 Task: For heading Arial with bold.  font size for heading22,  'Change the font style of data to'Arial Narrow.  and font size to 14,  Change the alignment of both headline & data to Align middle.  In the sheet  AssetAllocation templatesbook
Action: Mouse moved to (270, 286)
Screenshot: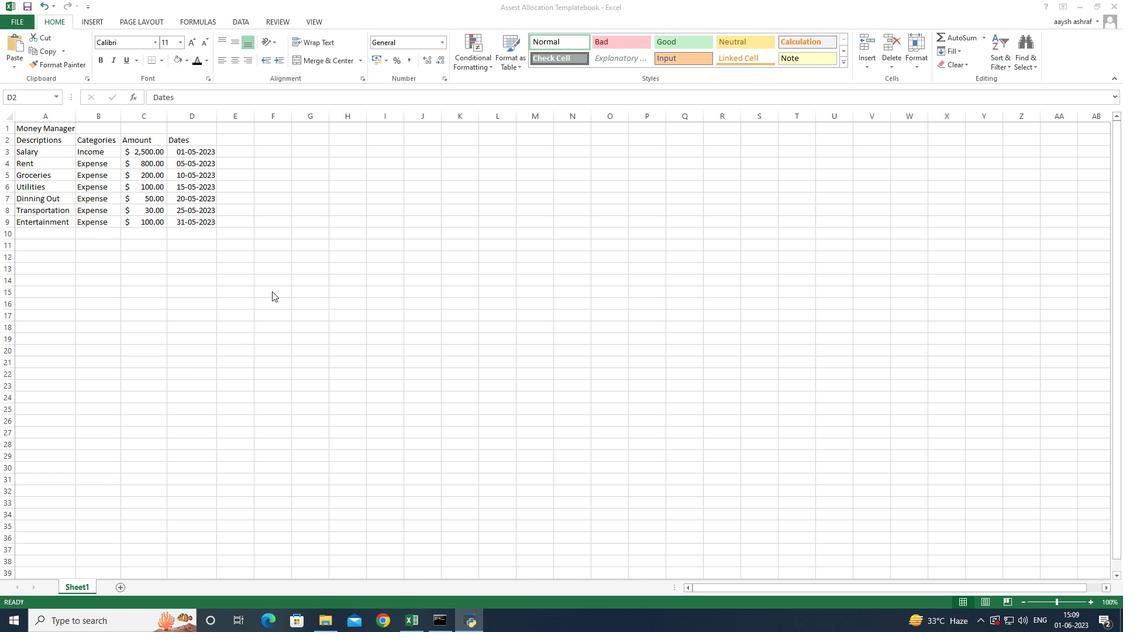 
Action: Mouse scrolled (270, 286) with delta (0, 0)
Screenshot: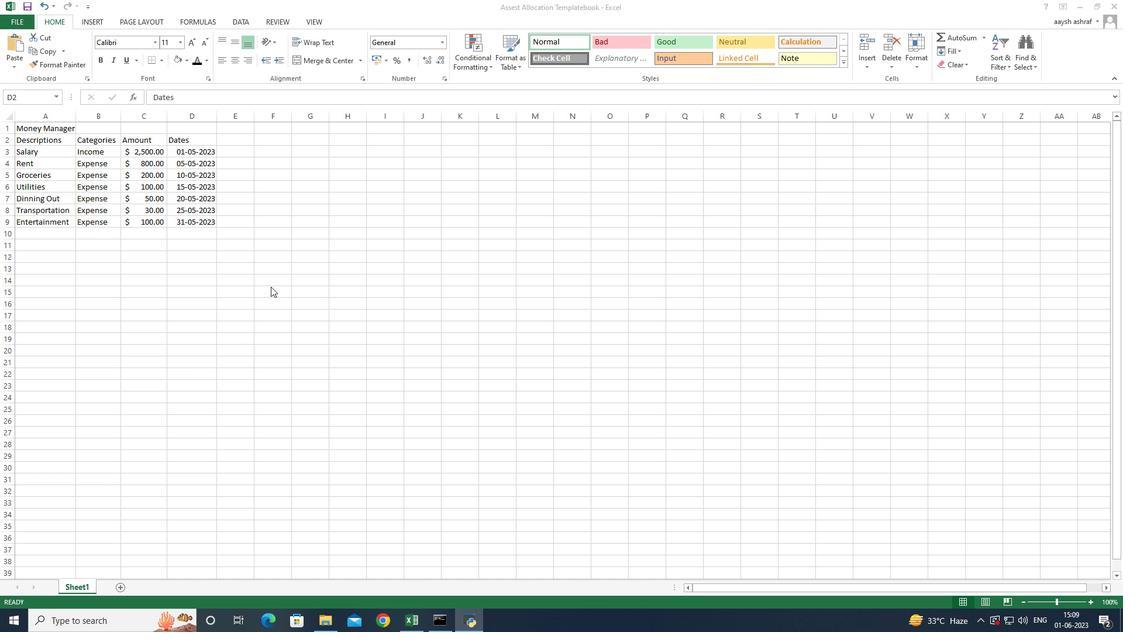 
Action: Mouse scrolled (270, 286) with delta (0, 0)
Screenshot: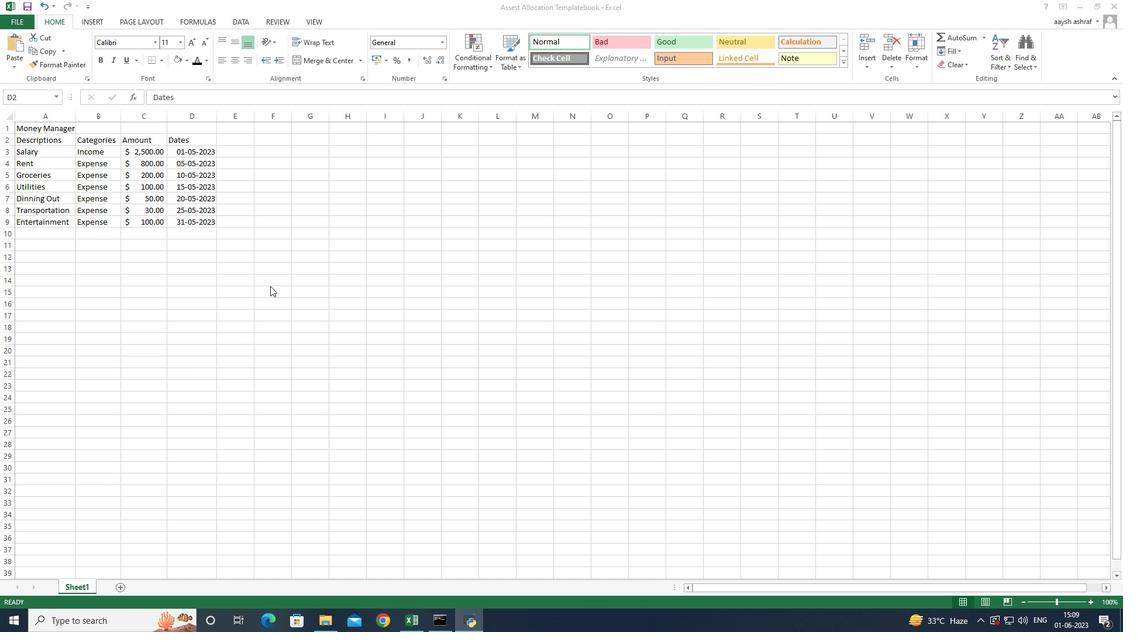 
Action: Mouse moved to (62, 127)
Screenshot: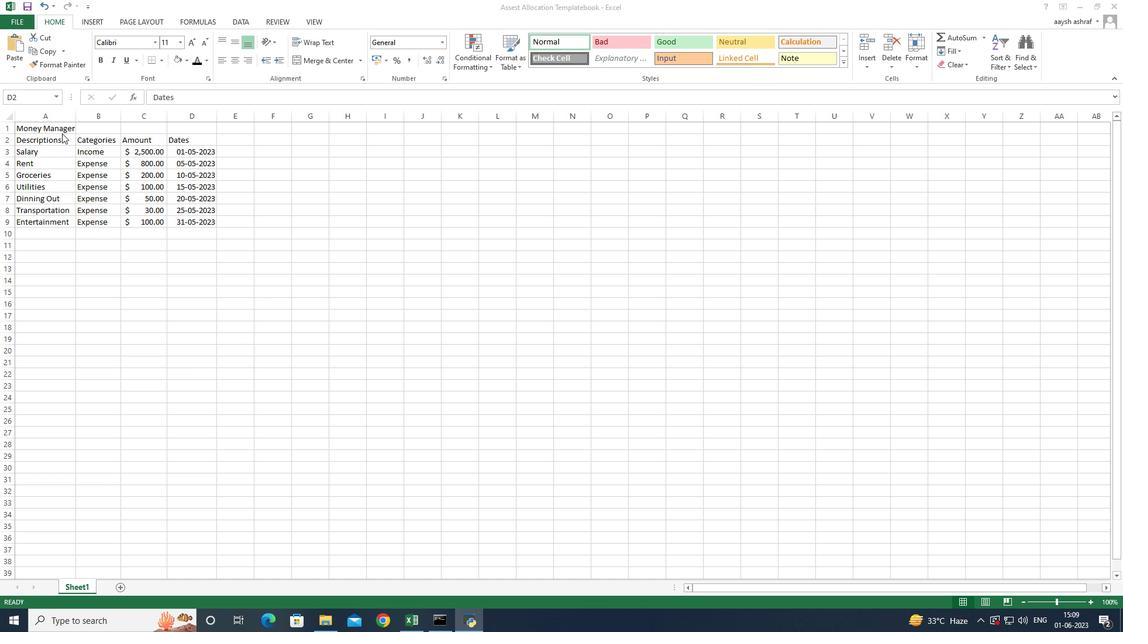 
Action: Mouse pressed left at (62, 127)
Screenshot: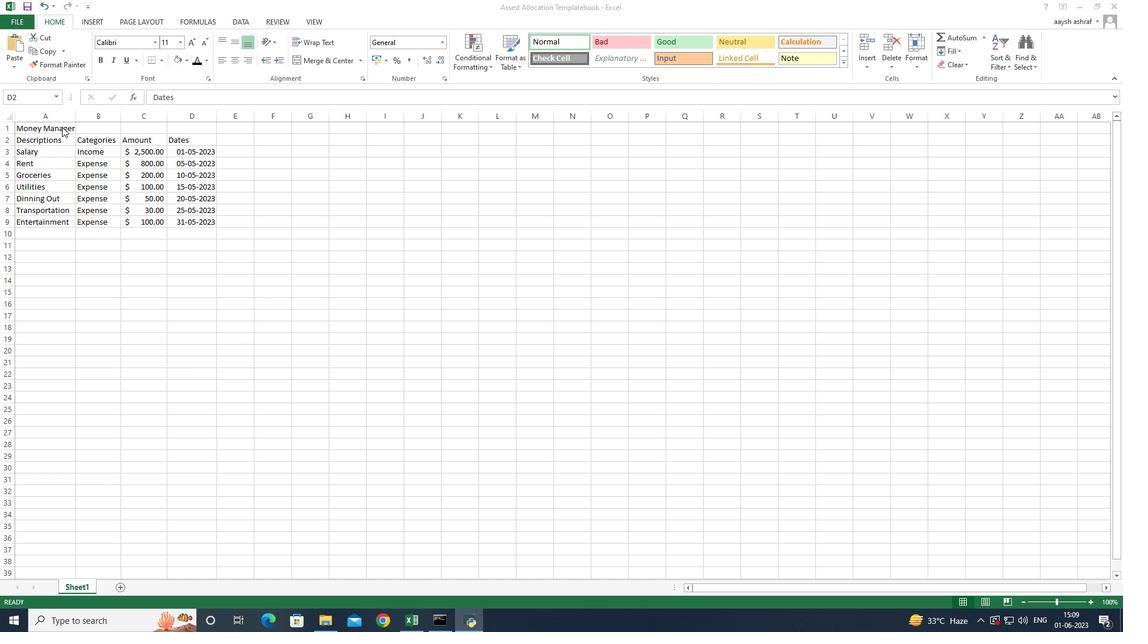 
Action: Mouse moved to (56, 125)
Screenshot: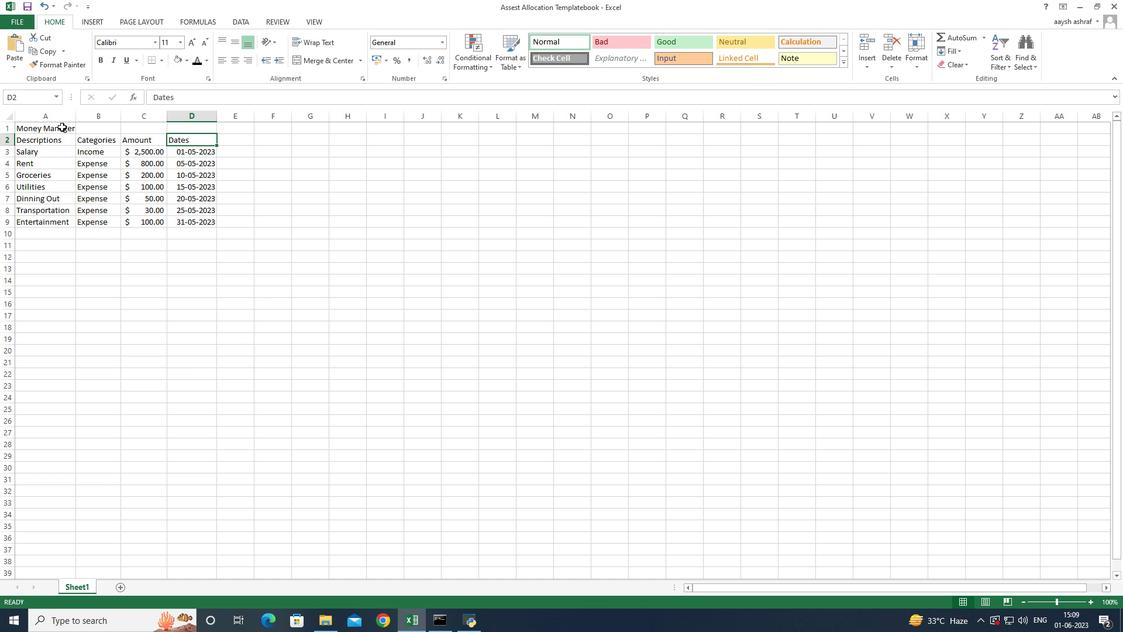 
Action: Mouse pressed left at (56, 125)
Screenshot: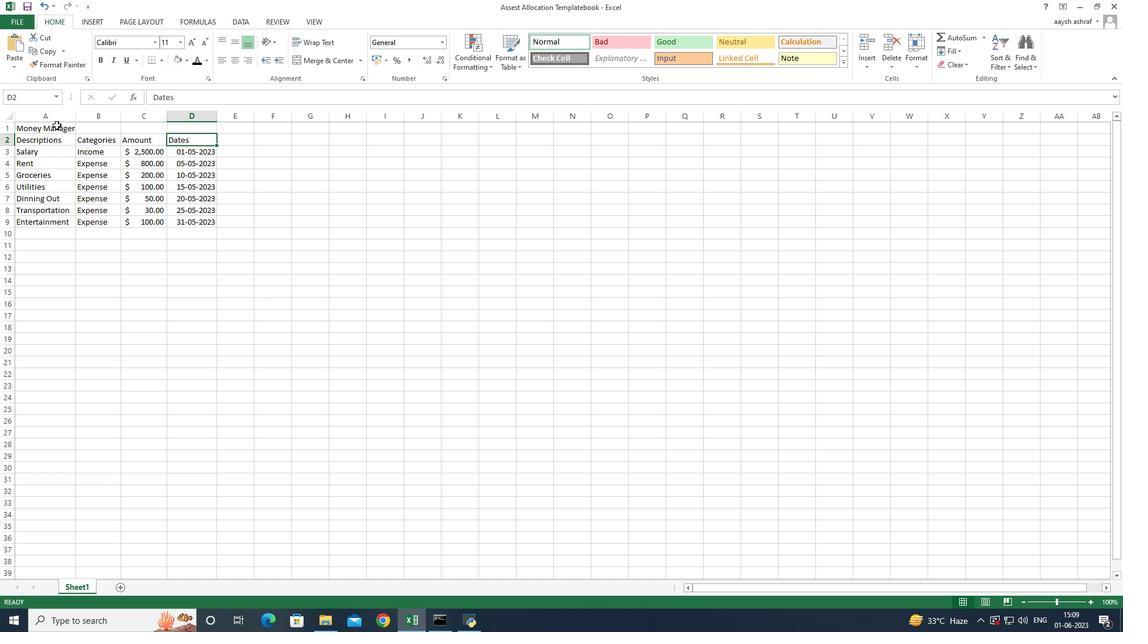 
Action: Key pressed <Key.shift_r><Key.right><Key.right><Key.right>
Screenshot: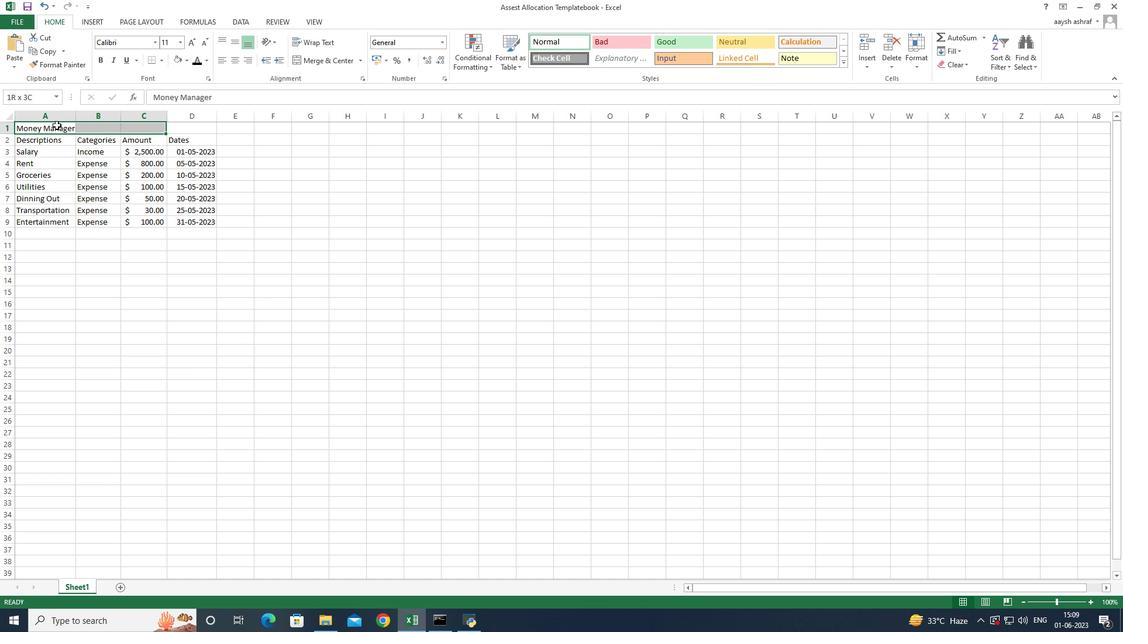 
Action: Mouse moved to (320, 58)
Screenshot: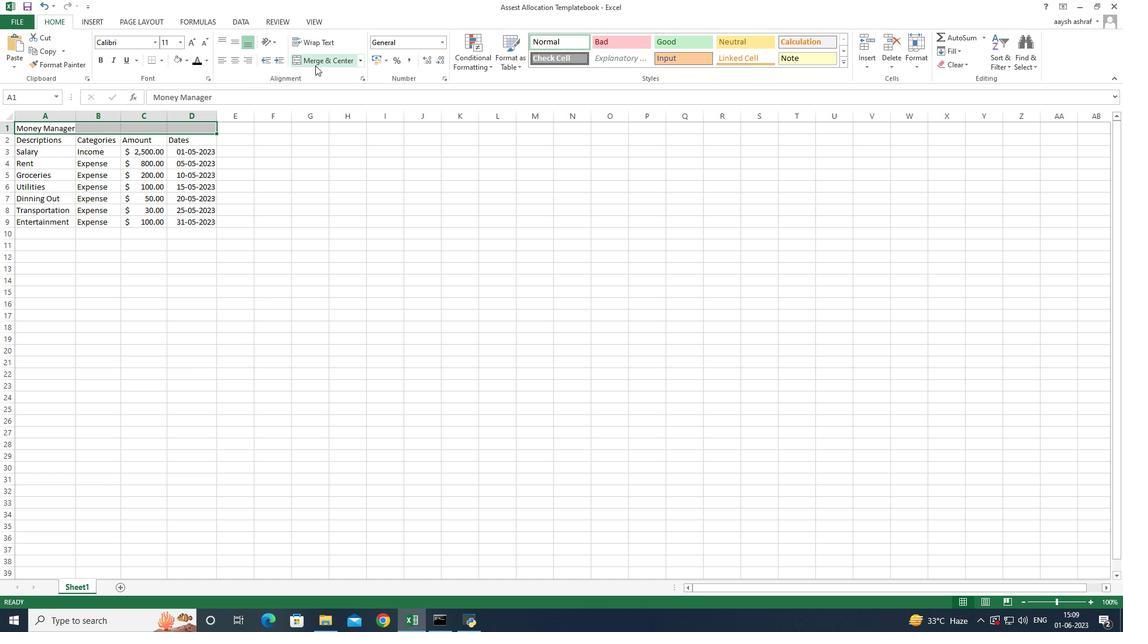 
Action: Mouse pressed left at (320, 58)
Screenshot: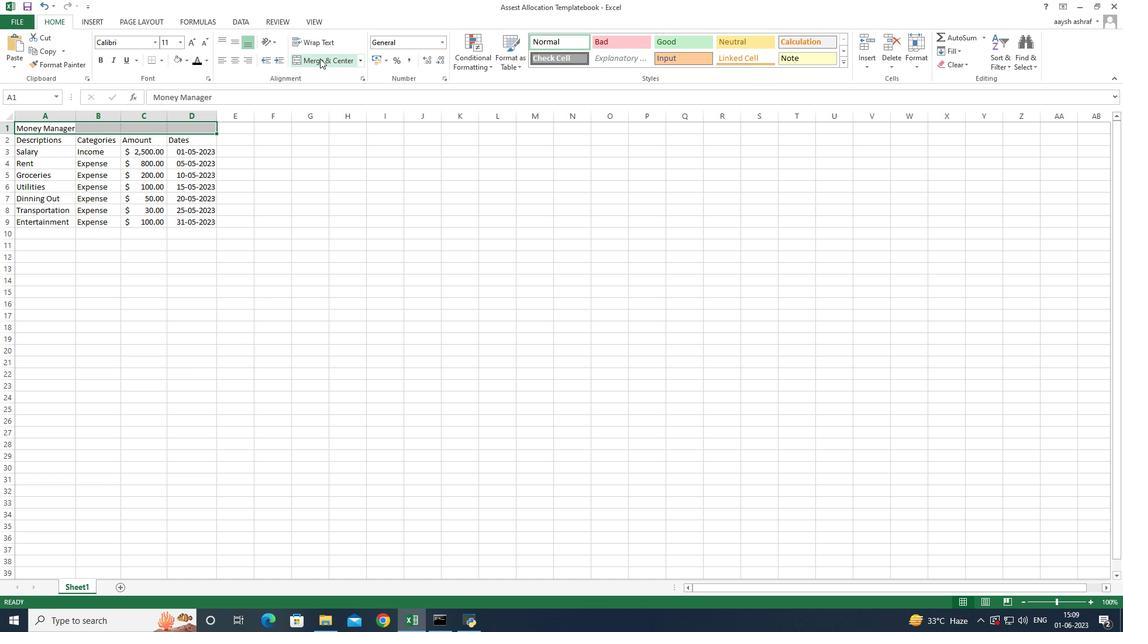 
Action: Mouse moved to (154, 43)
Screenshot: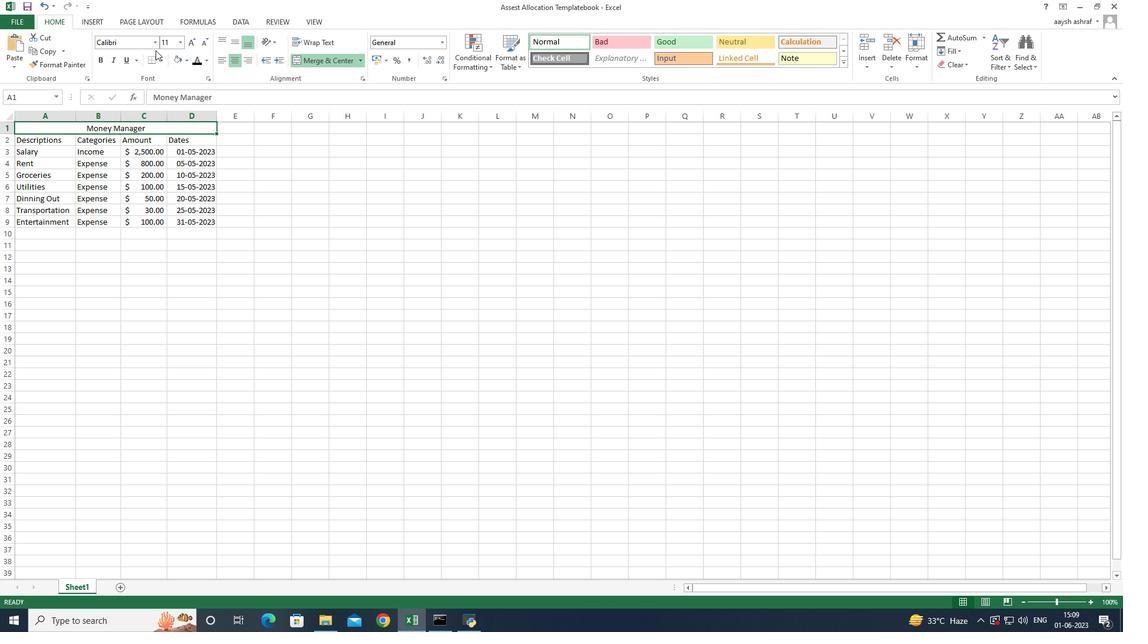 
Action: Mouse pressed left at (154, 43)
Screenshot: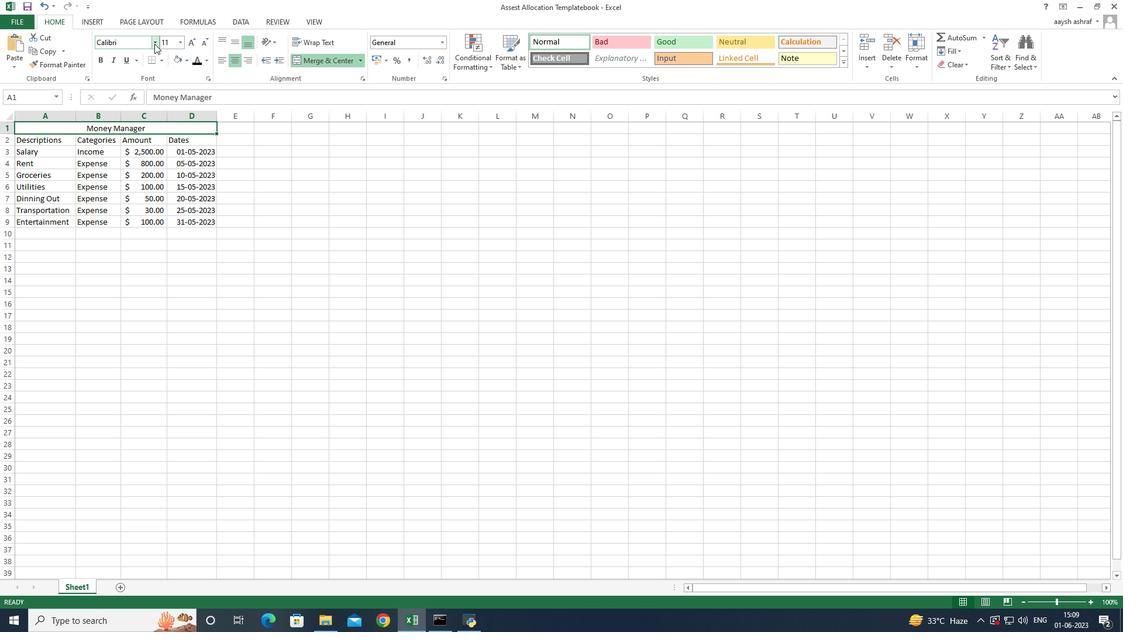 
Action: Mouse moved to (149, 147)
Screenshot: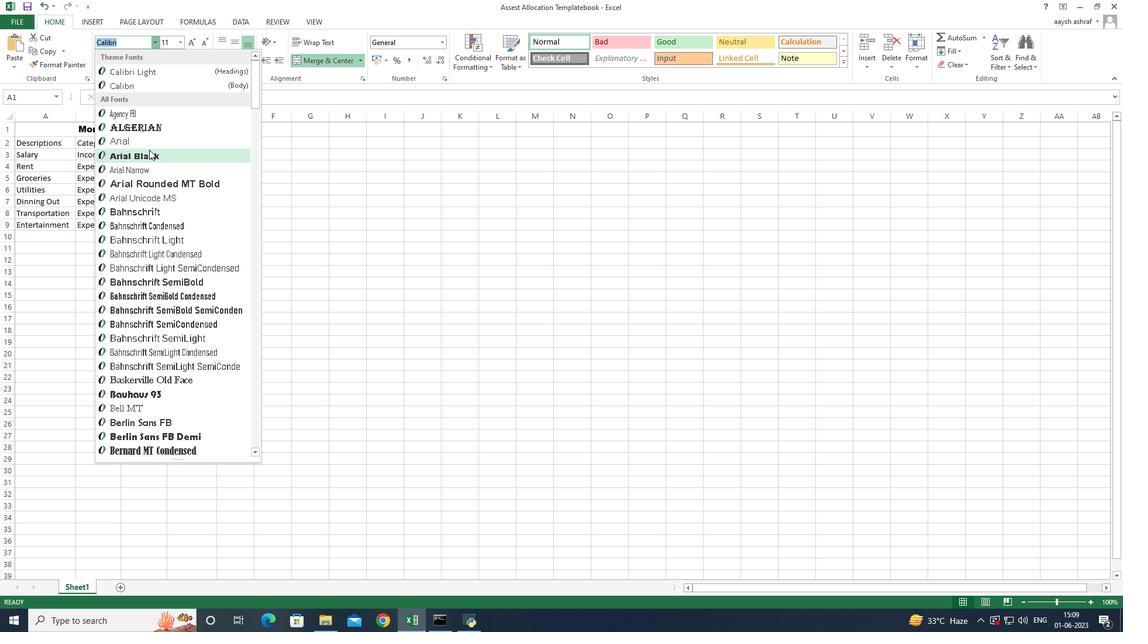 
Action: Mouse pressed left at (149, 147)
Screenshot: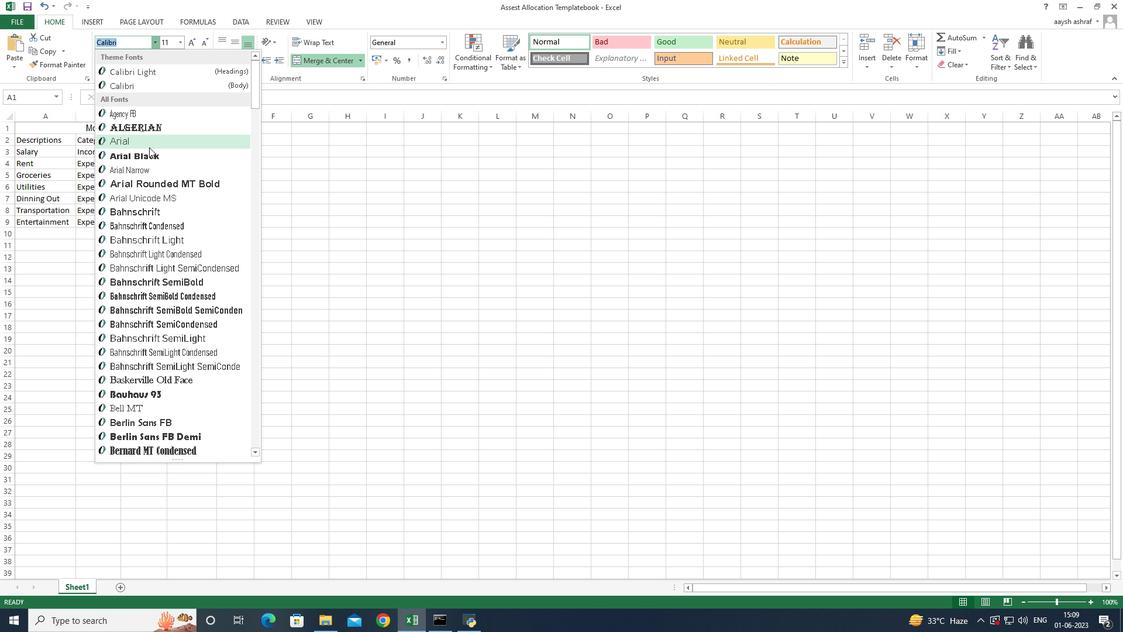 
Action: Mouse moved to (97, 61)
Screenshot: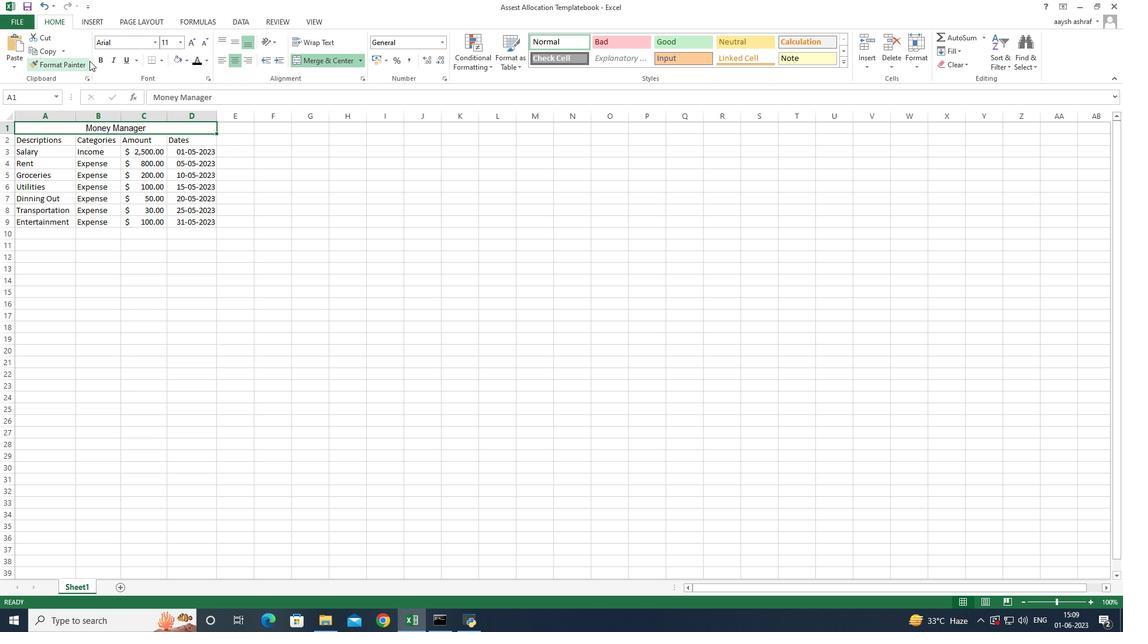 
Action: Mouse pressed left at (97, 61)
Screenshot: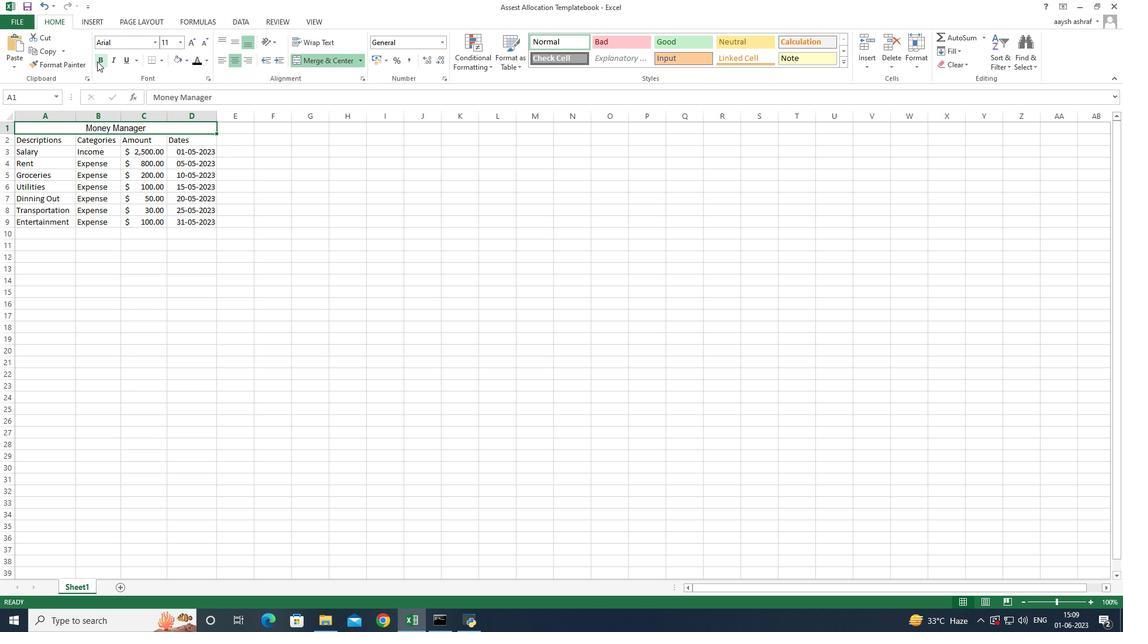 
Action: Mouse moved to (177, 42)
Screenshot: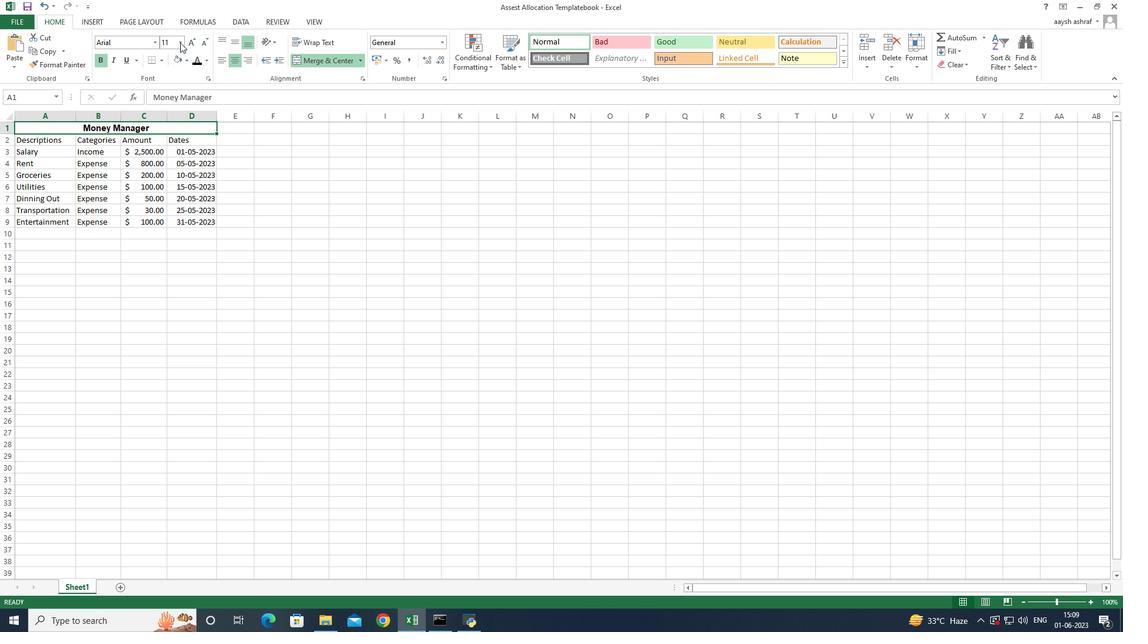 
Action: Mouse pressed left at (177, 42)
Screenshot: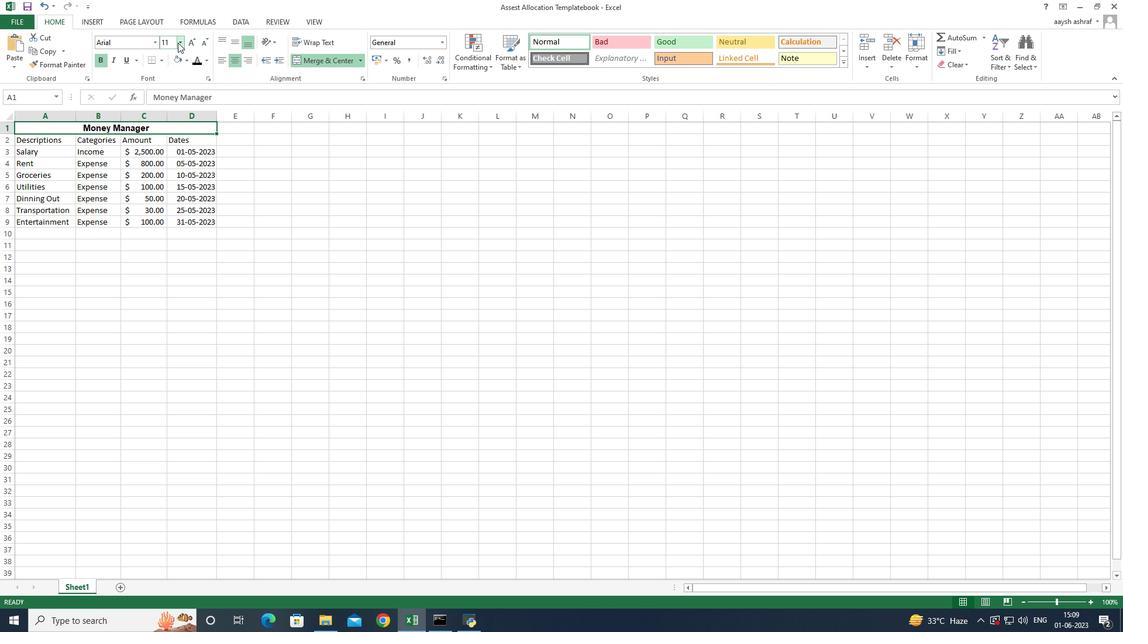 
Action: Mouse moved to (165, 156)
Screenshot: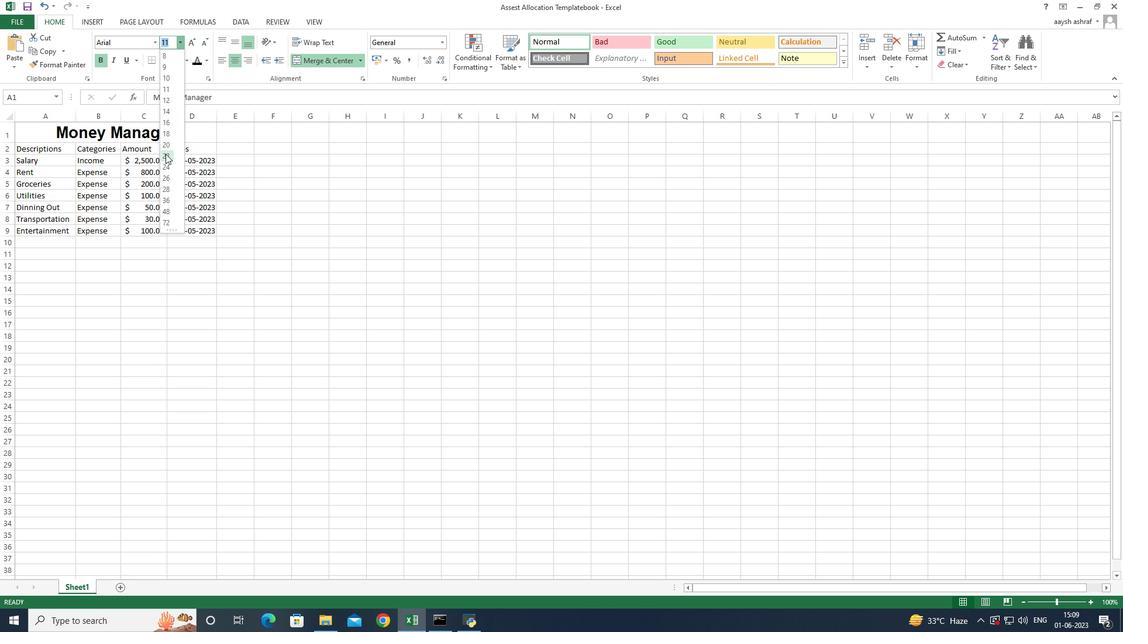 
Action: Mouse pressed left at (165, 156)
Screenshot: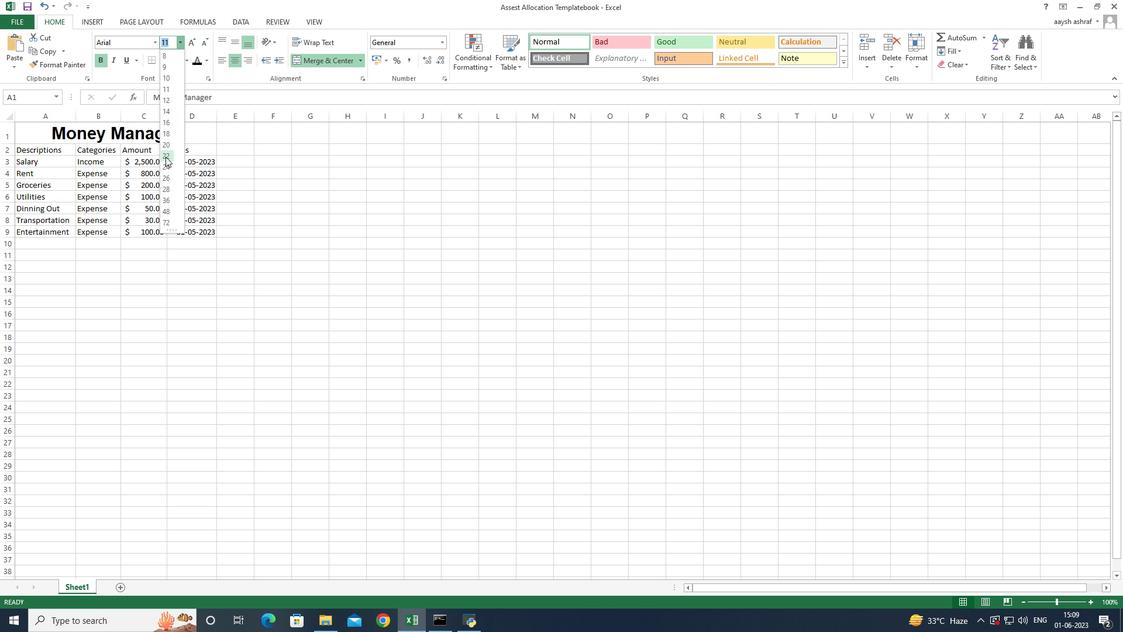 
Action: Mouse moved to (67, 207)
Screenshot: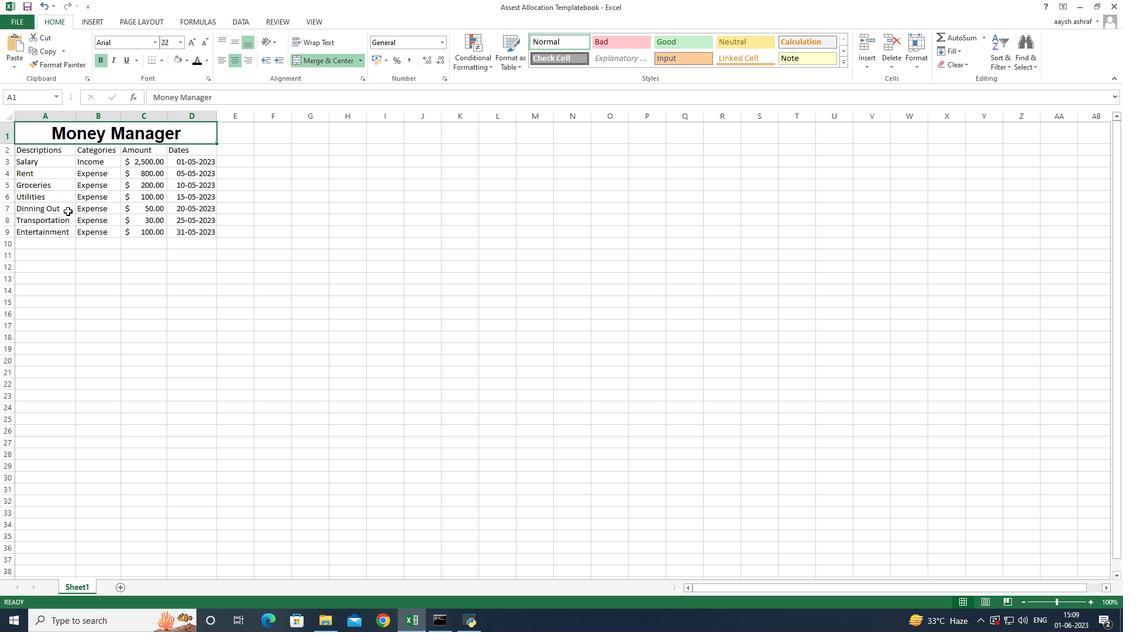 
Action: Mouse pressed left at (67, 207)
Screenshot: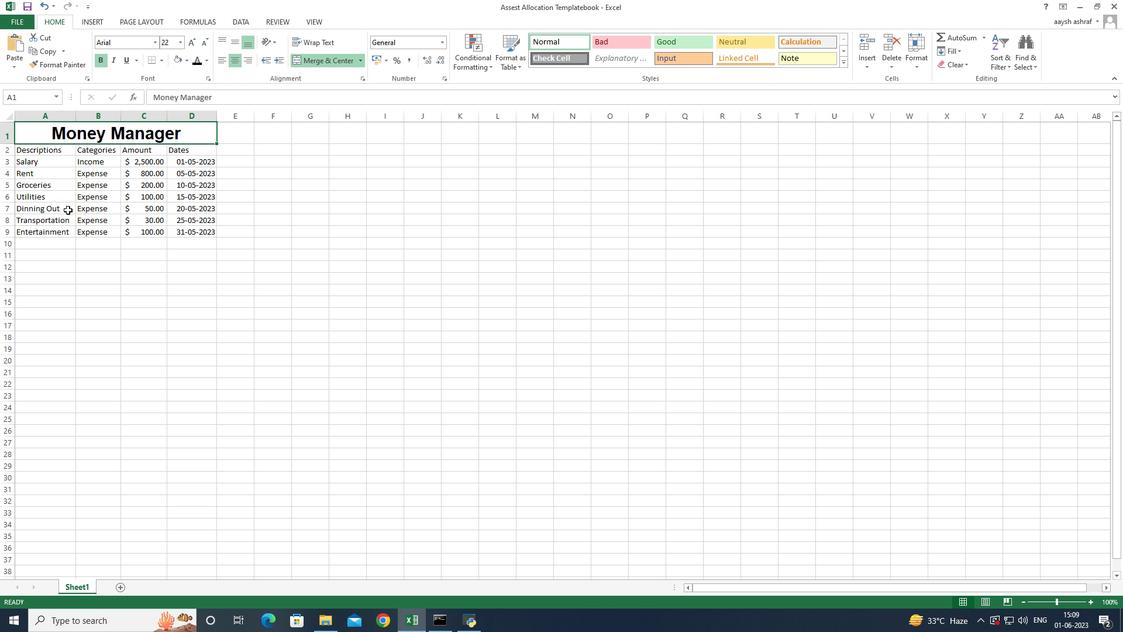 
Action: Mouse moved to (22, 150)
Screenshot: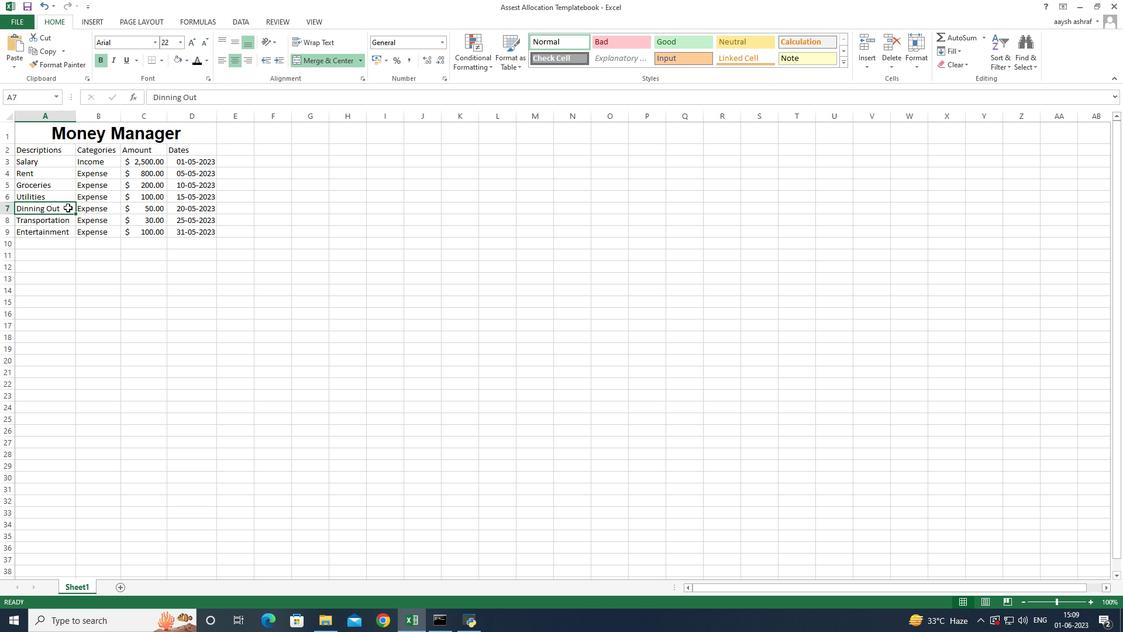 
Action: Mouse pressed left at (22, 150)
Screenshot: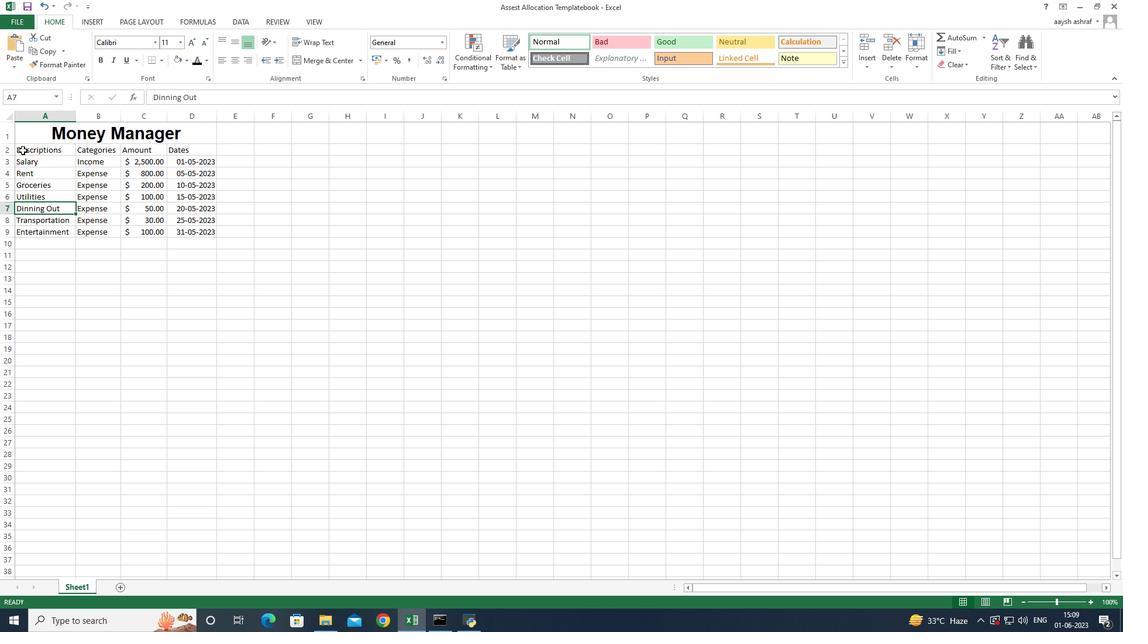 
Action: Mouse moved to (153, 40)
Screenshot: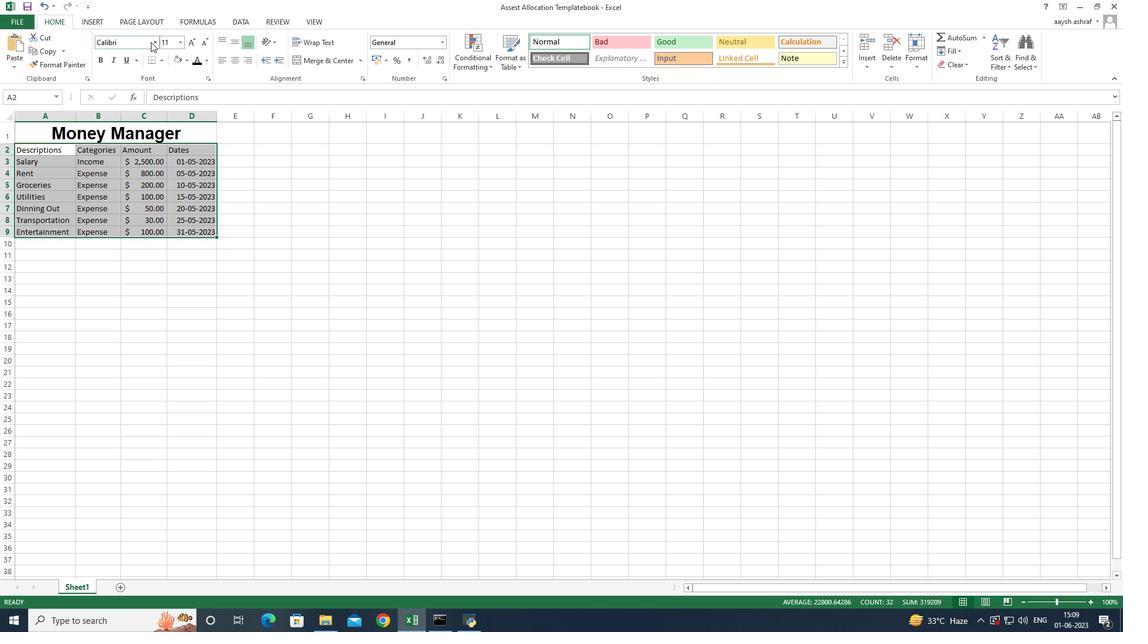 
Action: Mouse pressed left at (153, 40)
Screenshot: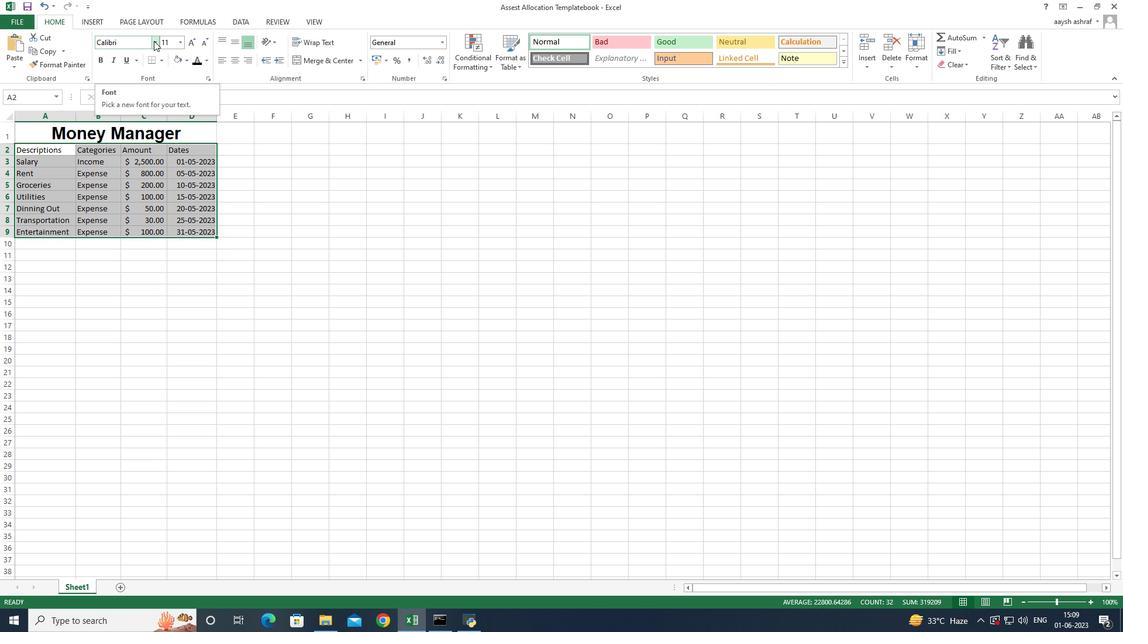 
Action: Mouse moved to (166, 167)
Screenshot: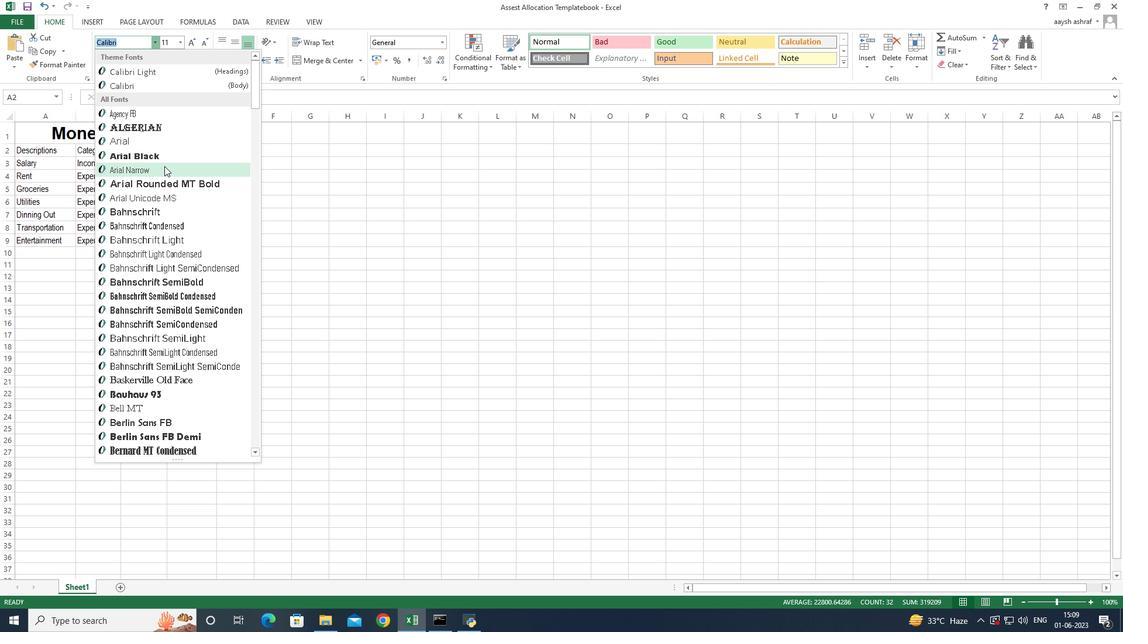 
Action: Mouse pressed left at (166, 167)
Screenshot: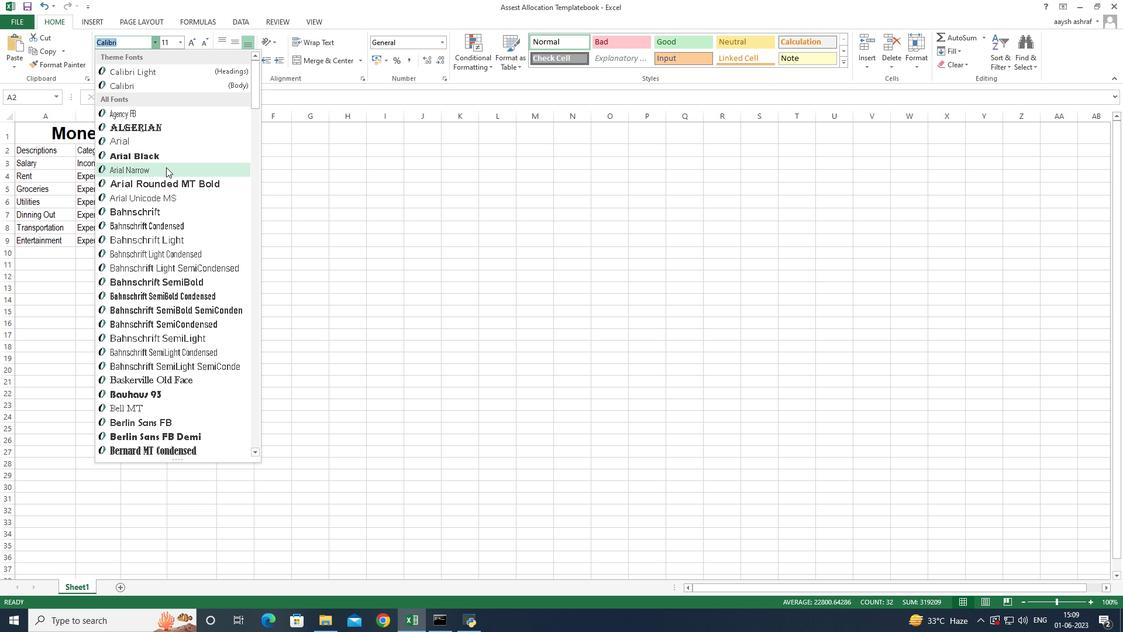 
Action: Mouse moved to (176, 42)
Screenshot: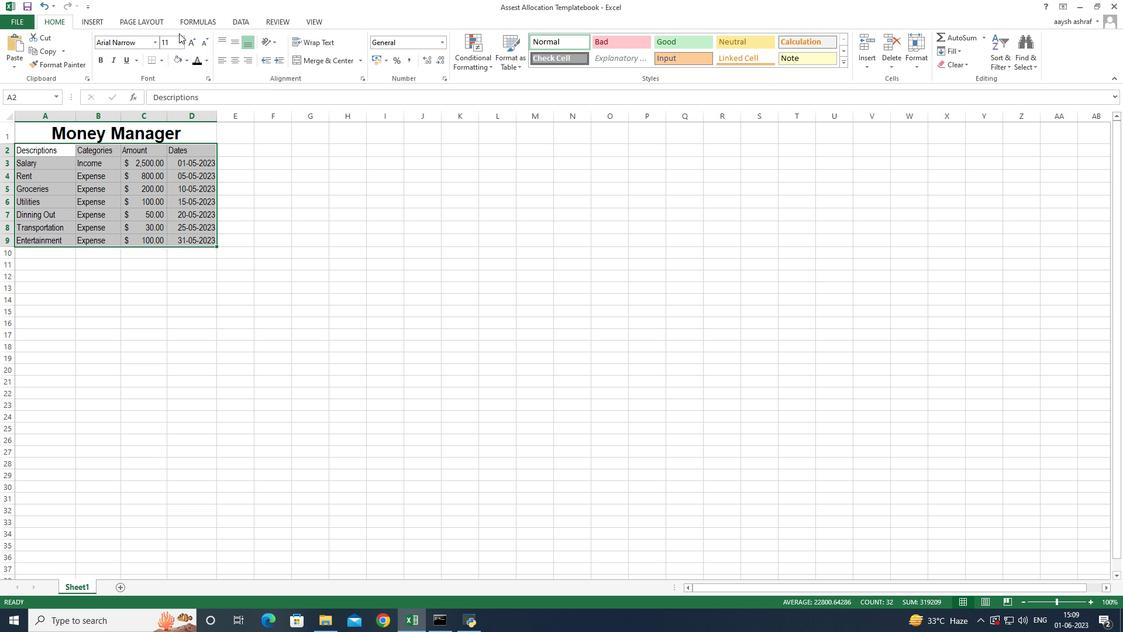 
Action: Mouse pressed left at (176, 42)
Screenshot: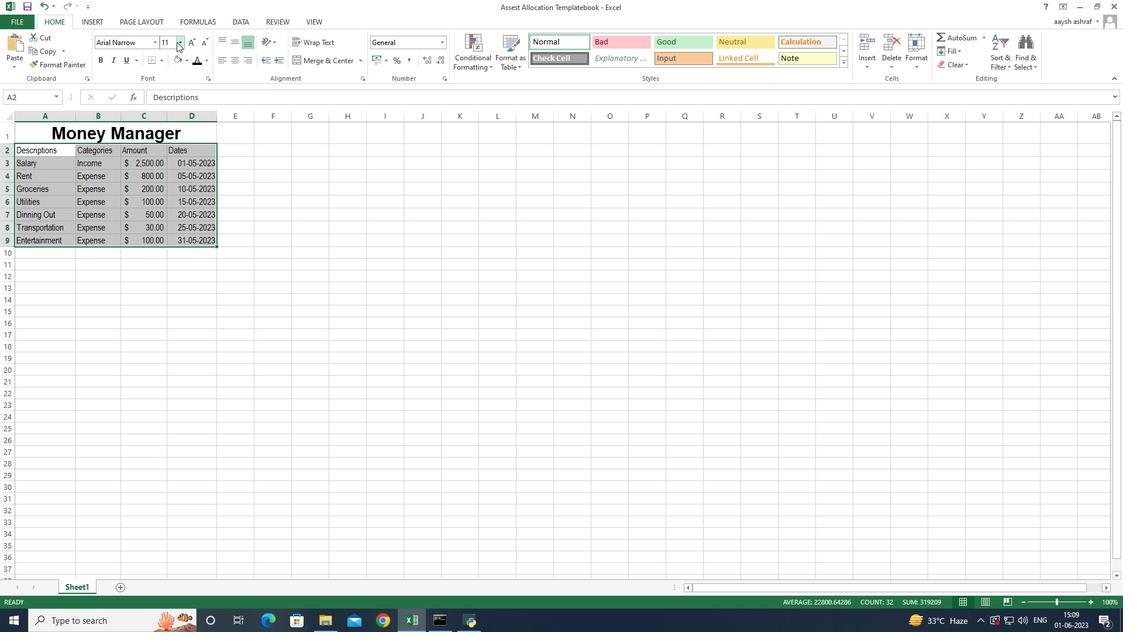 
Action: Mouse moved to (167, 115)
Screenshot: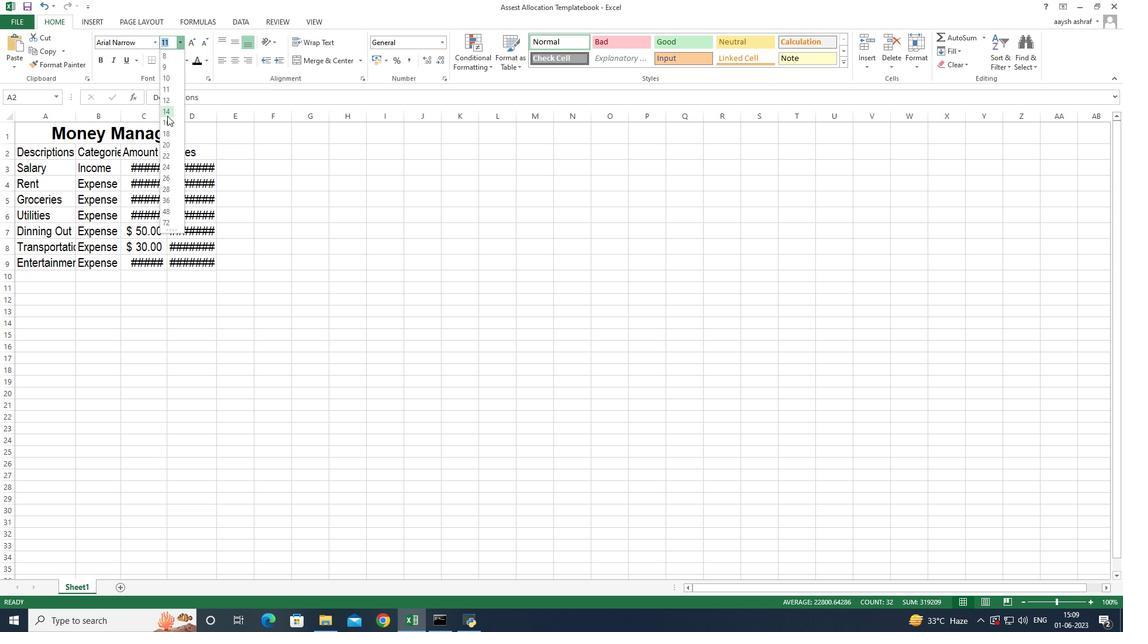 
Action: Mouse pressed left at (167, 115)
Screenshot: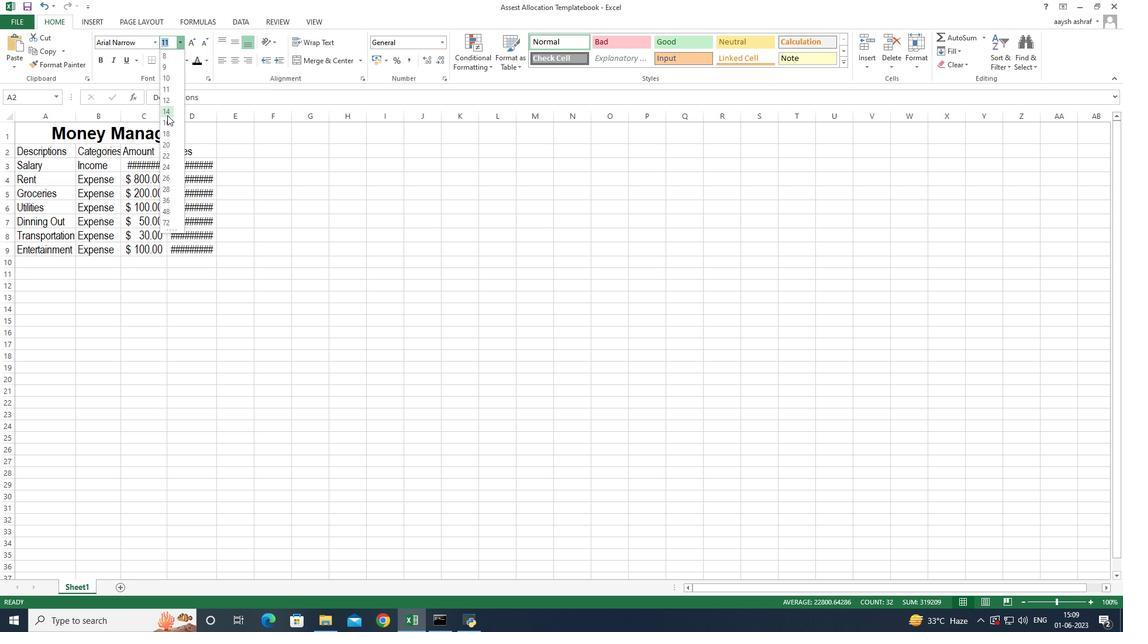 
Action: Mouse moved to (917, 51)
Screenshot: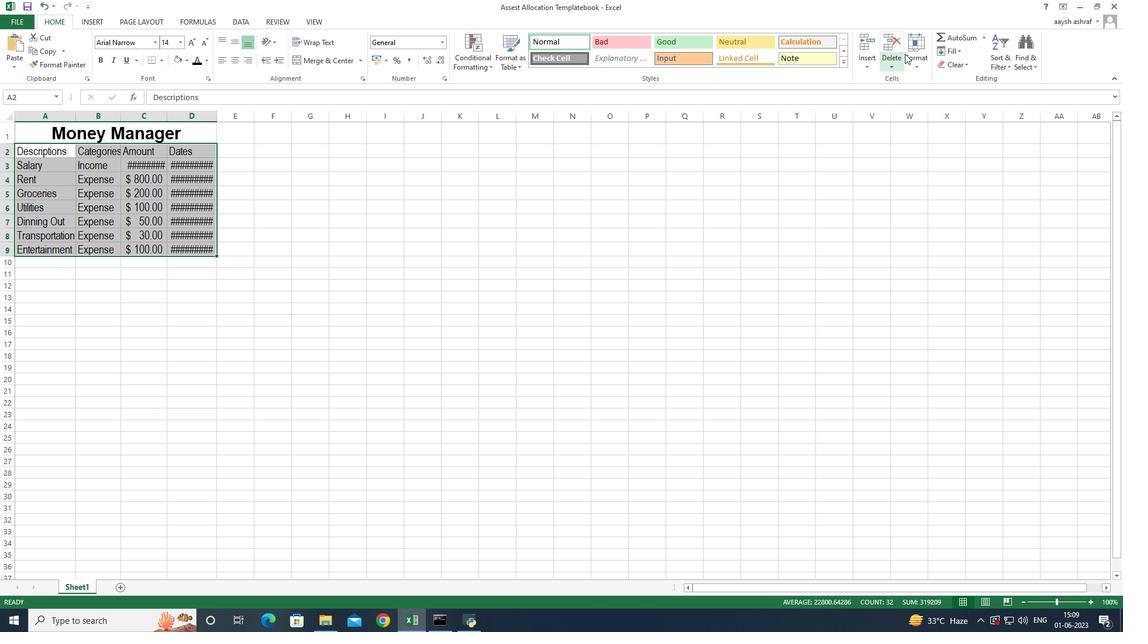 
Action: Mouse pressed left at (917, 51)
Screenshot: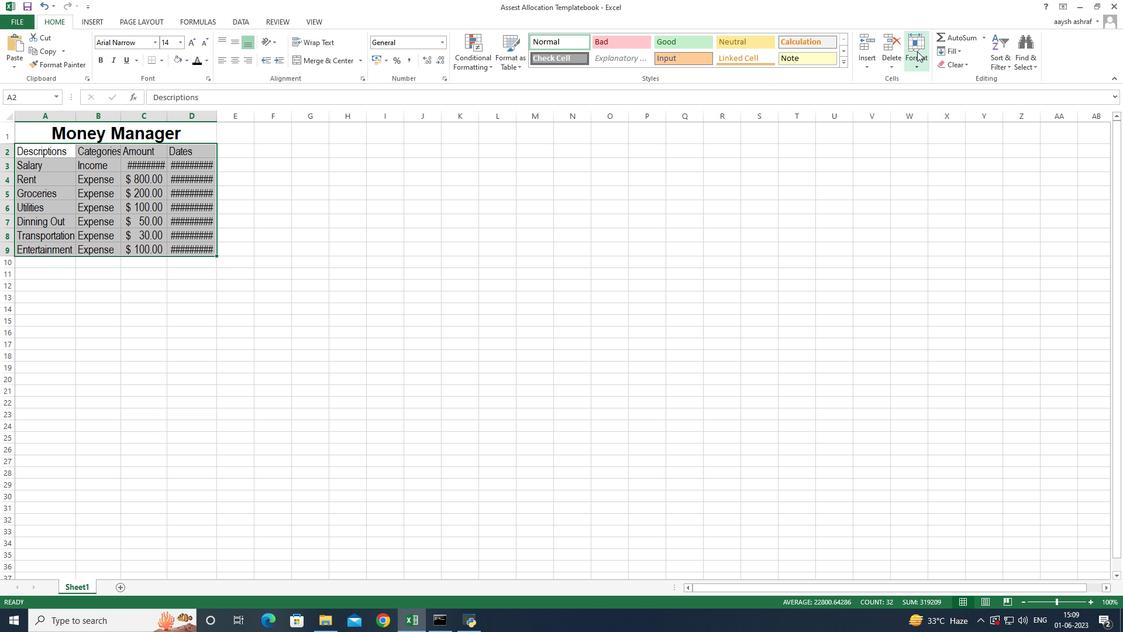 
Action: Mouse moved to (957, 132)
Screenshot: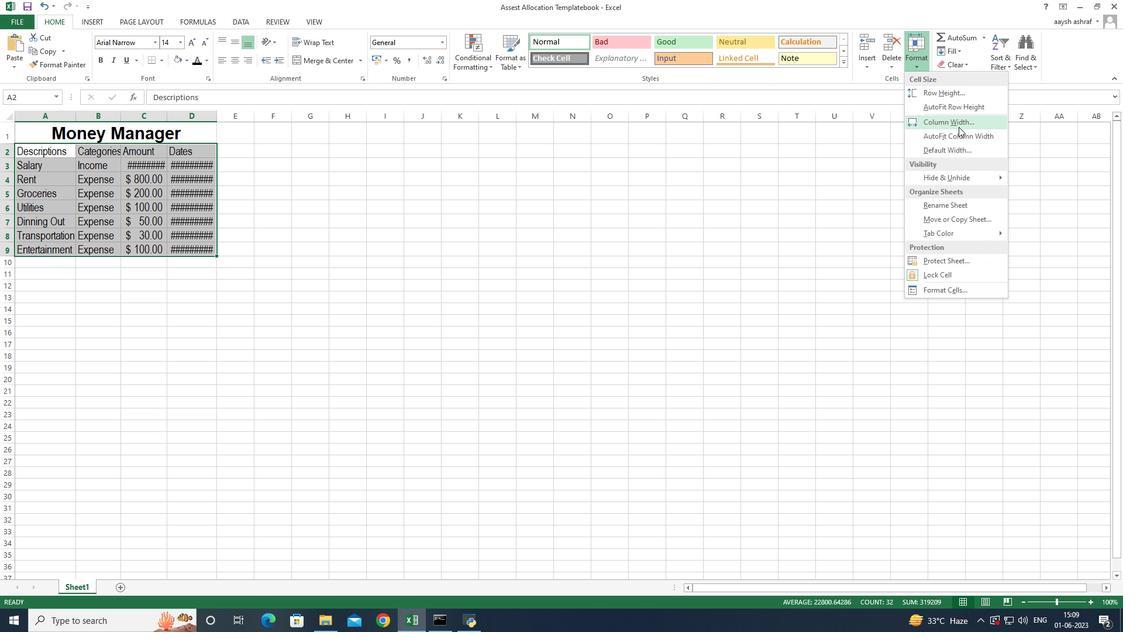 
Action: Mouse pressed left at (957, 132)
Screenshot: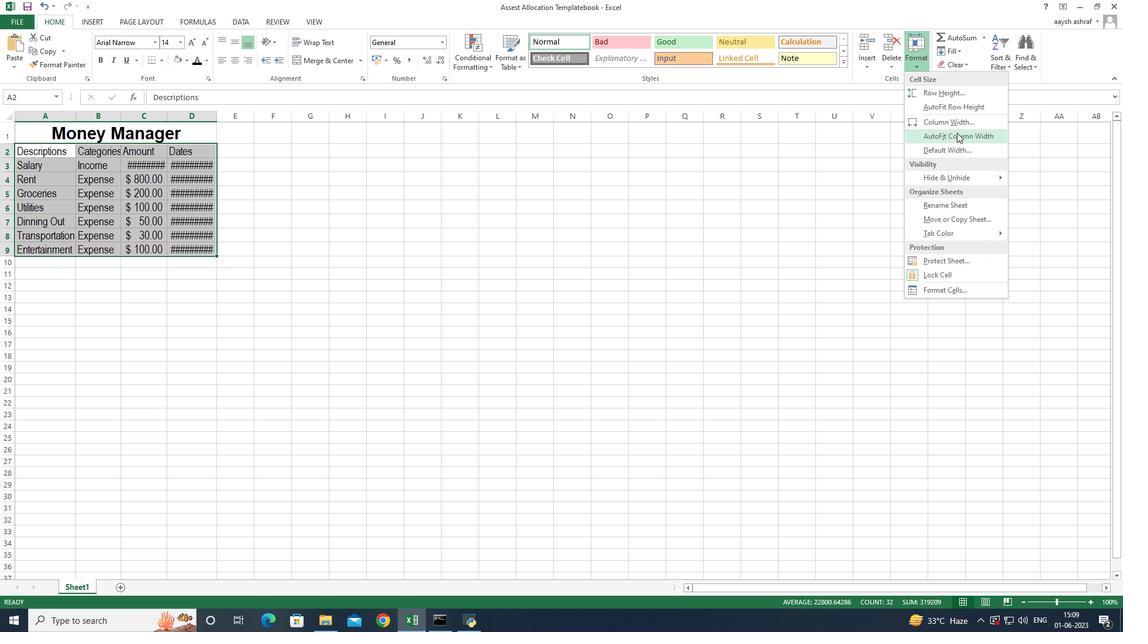 
Action: Mouse moved to (95, 304)
Screenshot: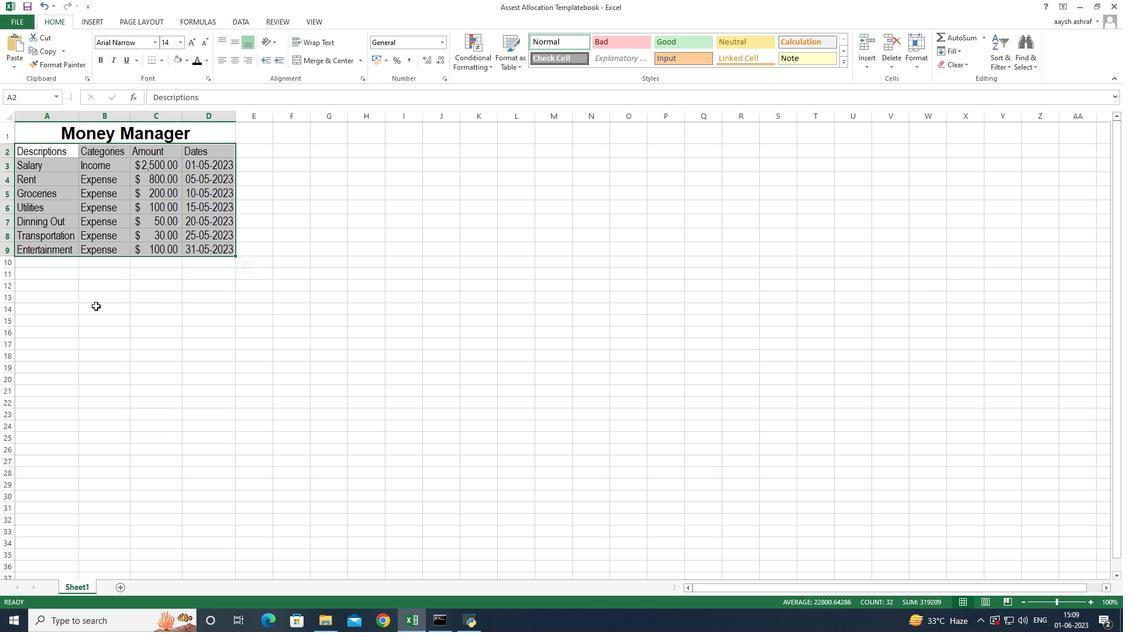 
Action: Mouse pressed left at (95, 304)
Screenshot: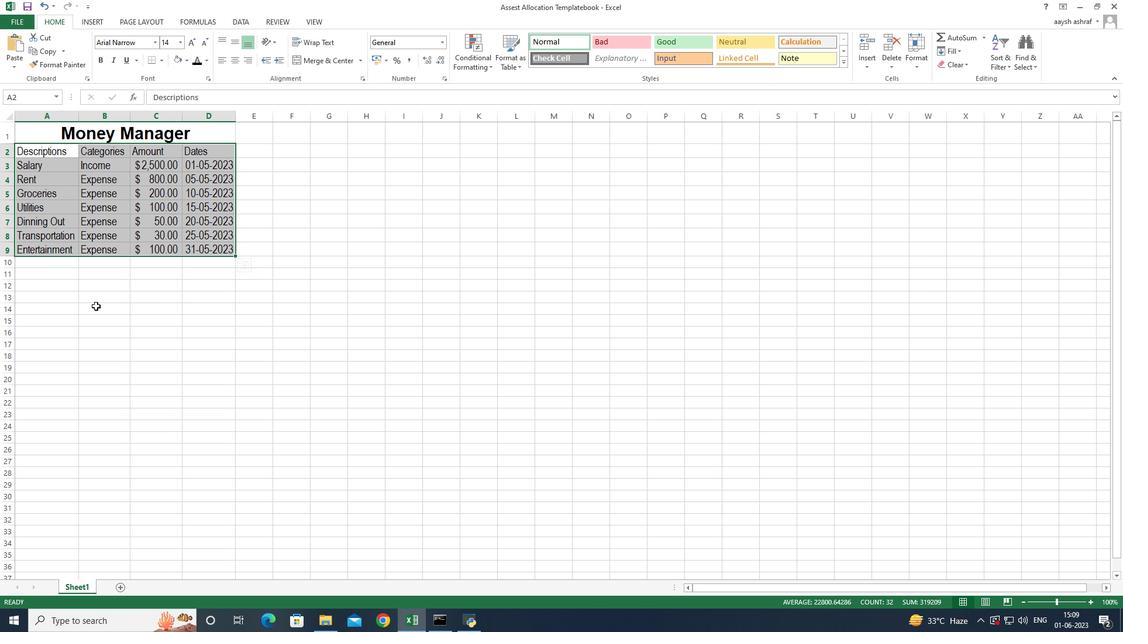 
Action: Mouse moved to (27, 149)
Screenshot: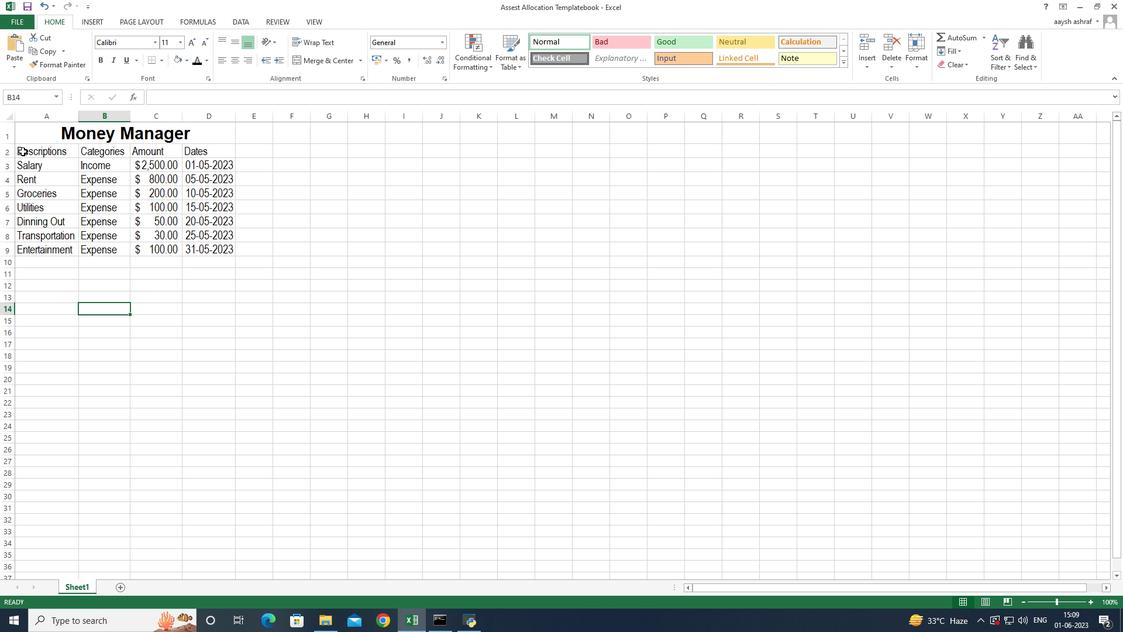 
Action: Mouse pressed left at (27, 149)
Screenshot: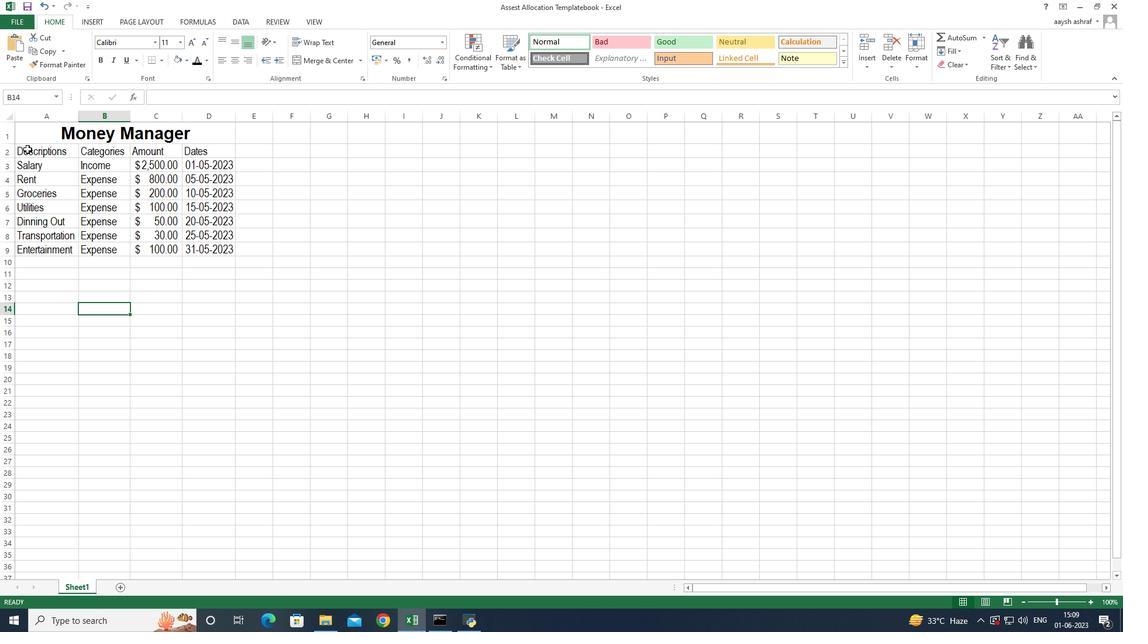 
Action: Mouse moved to (85, 127)
Screenshot: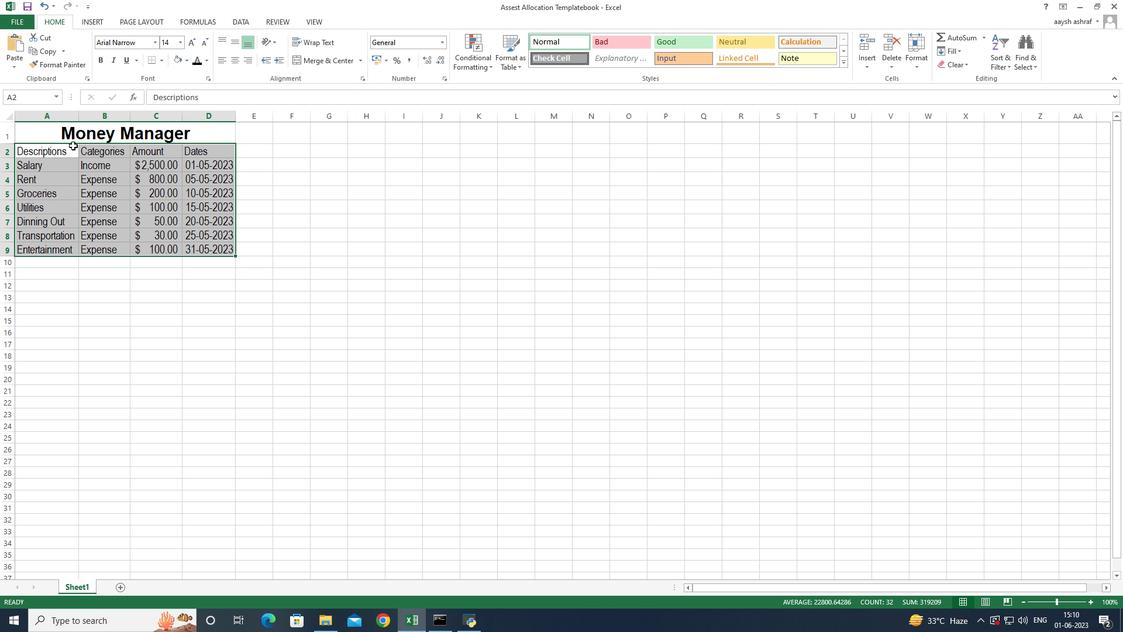 
Action: Mouse pressed left at (85, 127)
Screenshot: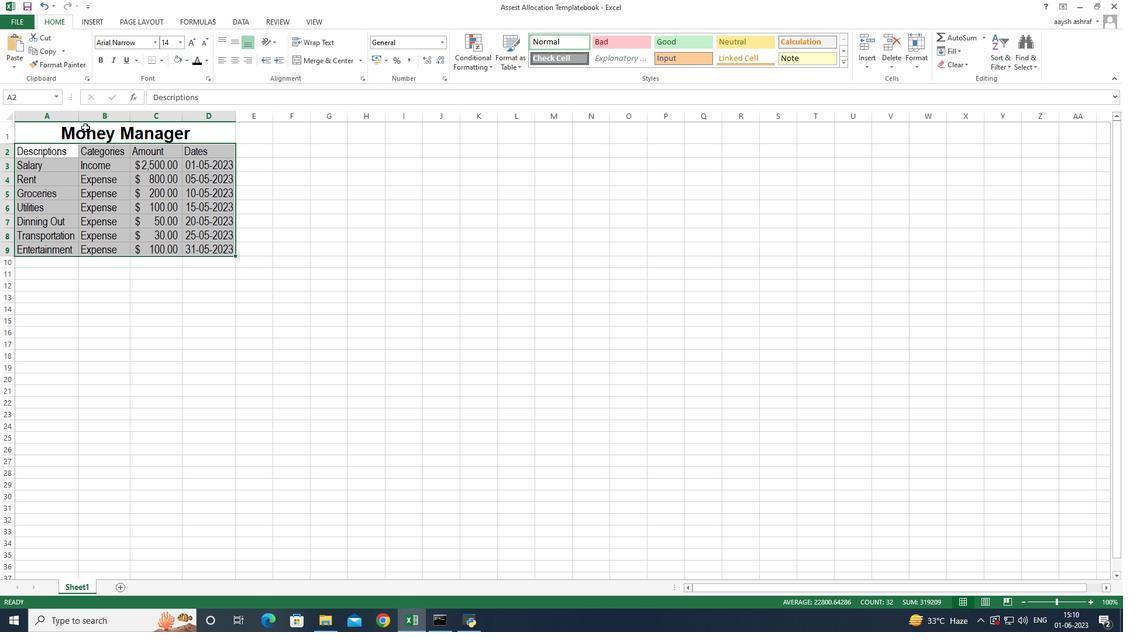 
Action: Mouse pressed left at (85, 127)
Screenshot: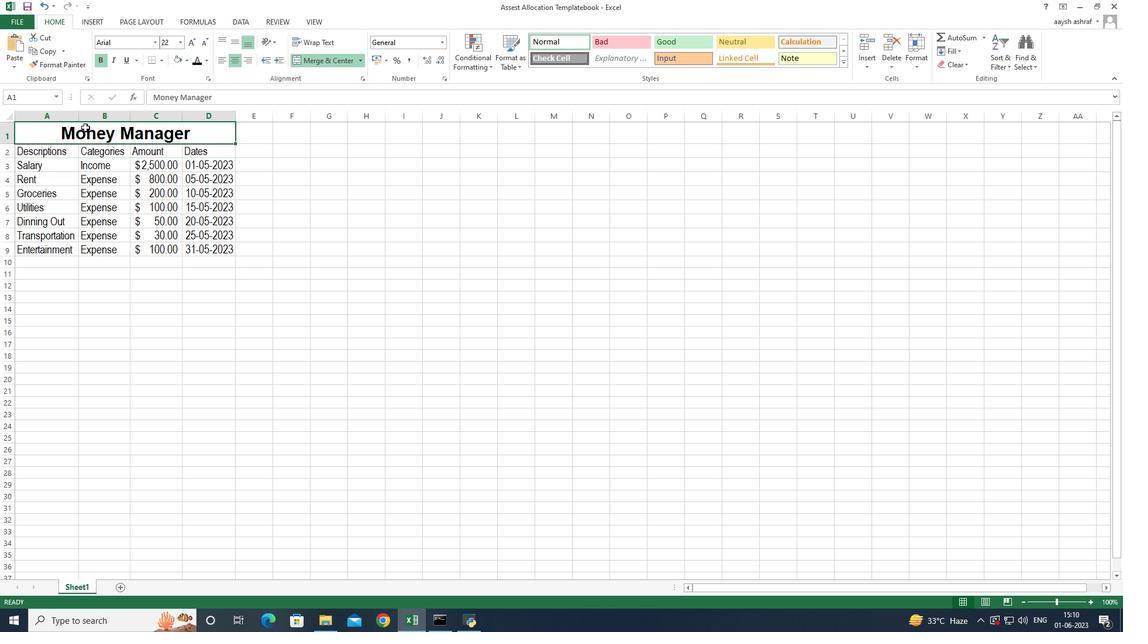 
Action: Mouse moved to (42, 132)
Screenshot: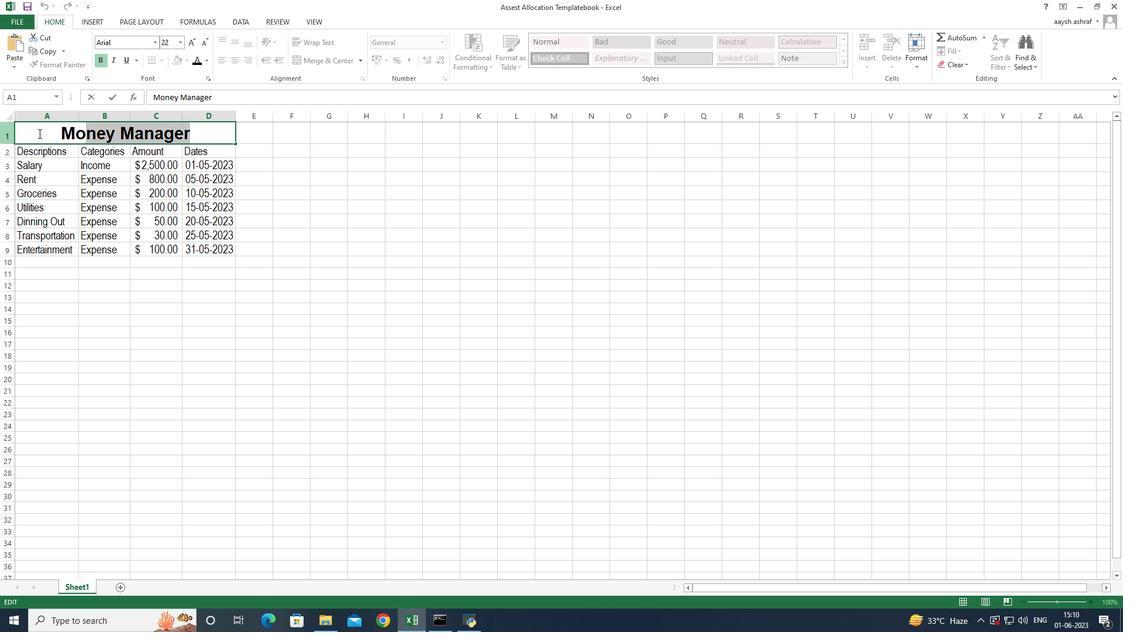 
Action: Mouse pressed left at (42, 132)
Screenshot: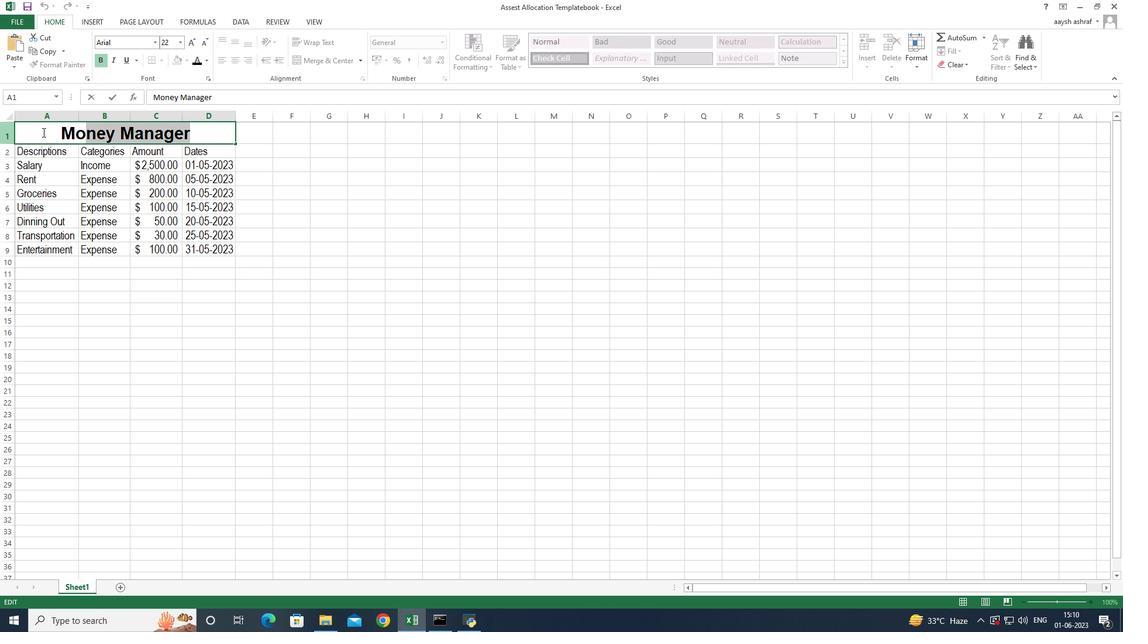 
Action: Mouse moved to (80, 172)
Screenshot: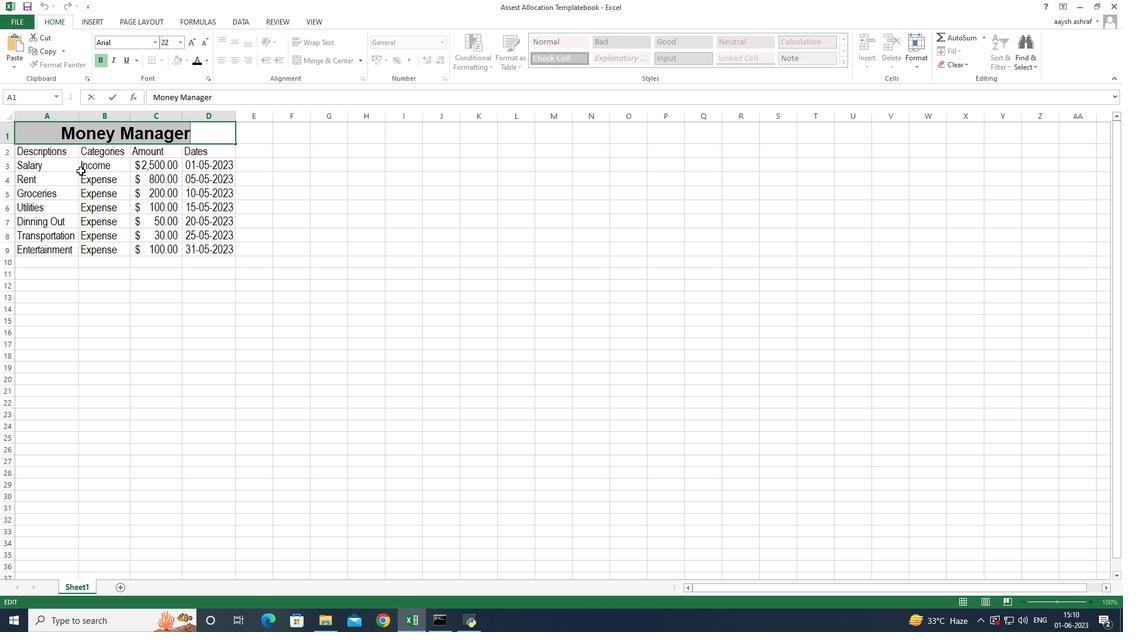 
Action: Mouse pressed left at (80, 172)
Screenshot: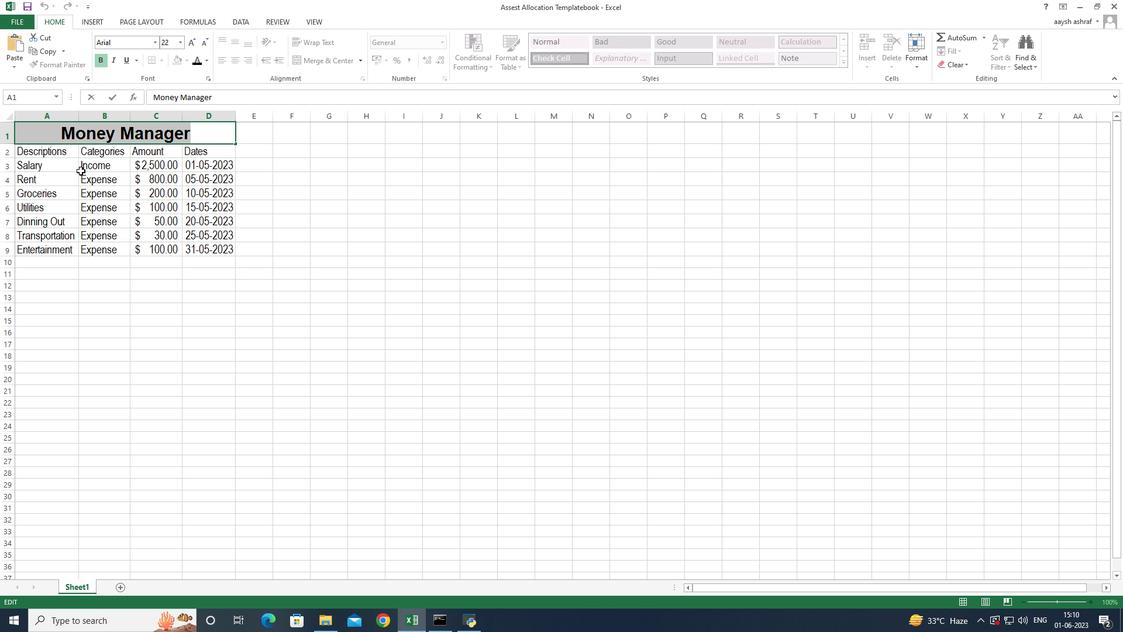 
Action: Mouse moved to (45, 132)
Screenshot: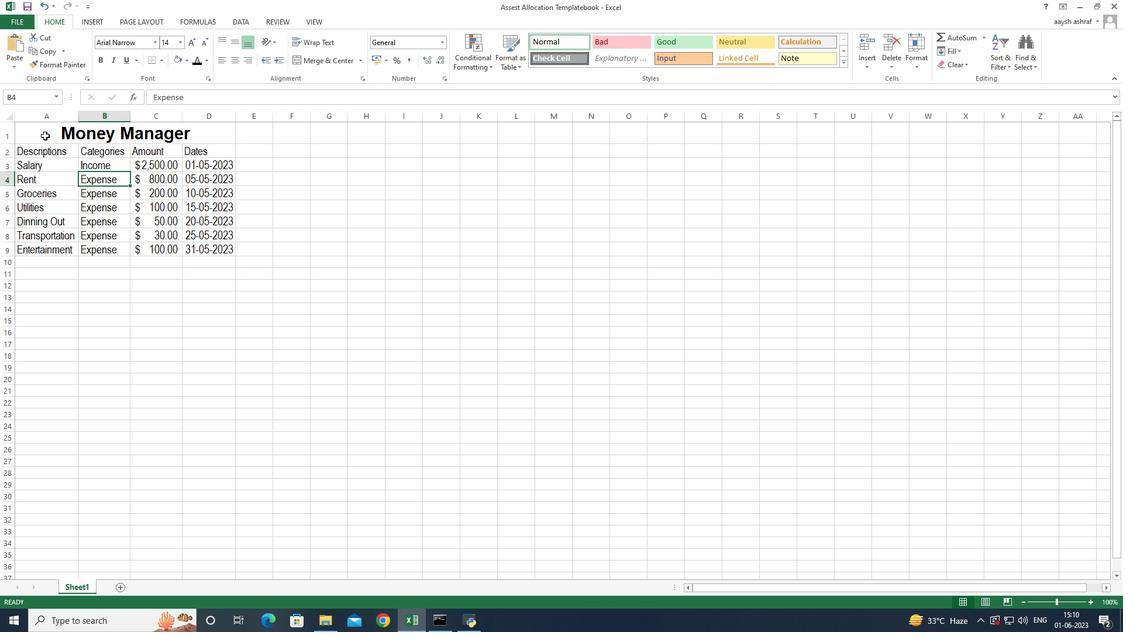 
Action: Mouse pressed left at (45, 132)
Screenshot: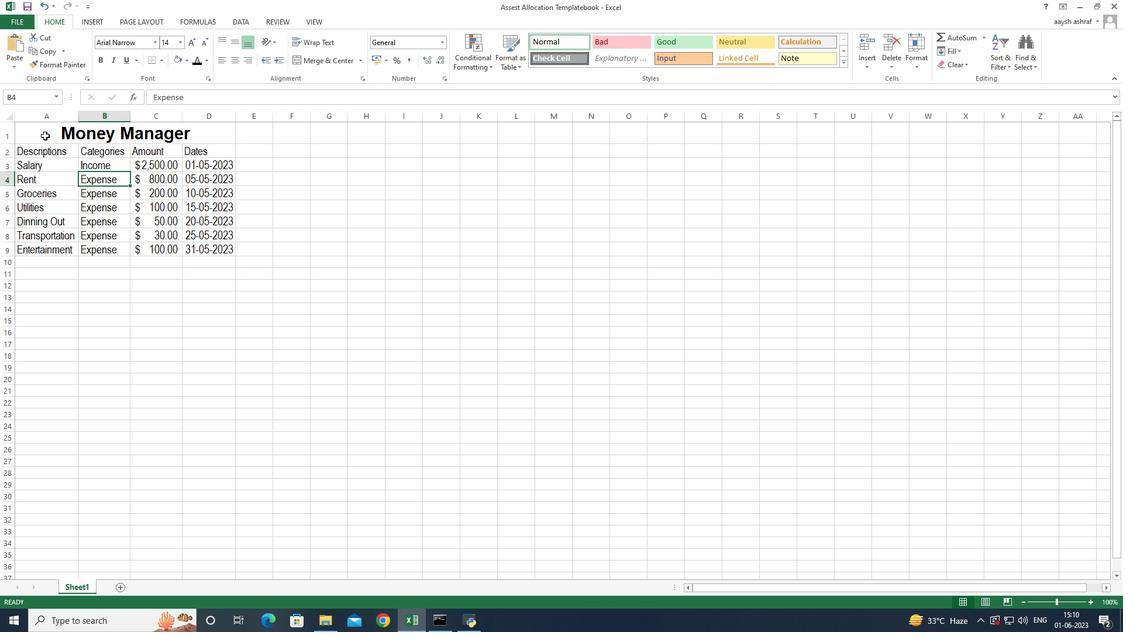 
Action: Mouse moved to (233, 34)
Screenshot: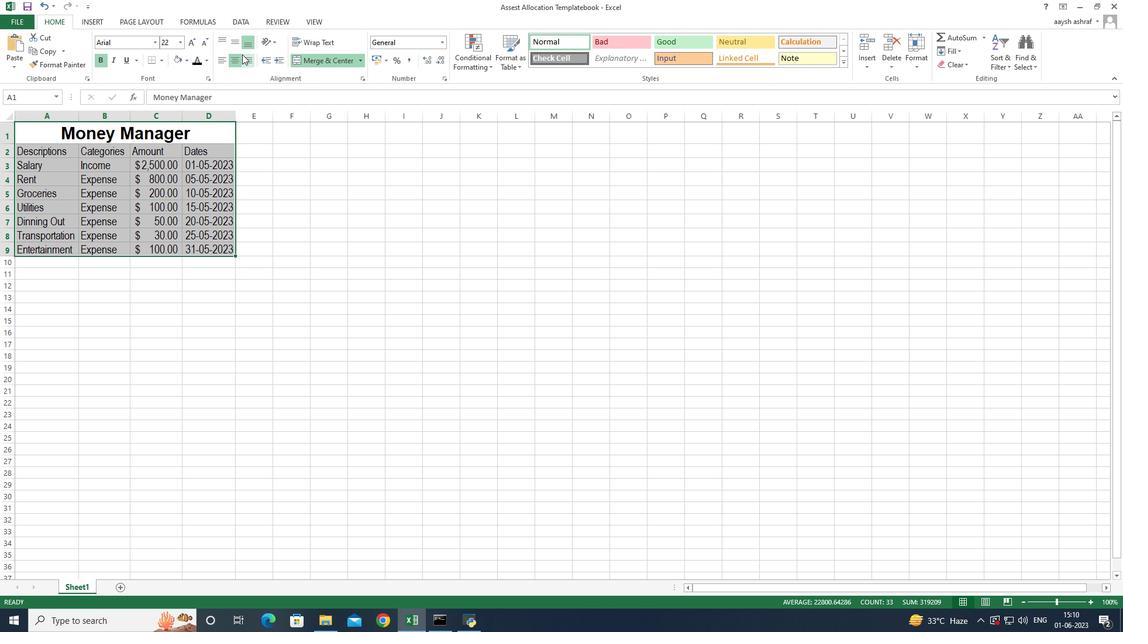
Action: Mouse pressed left at (233, 34)
Screenshot: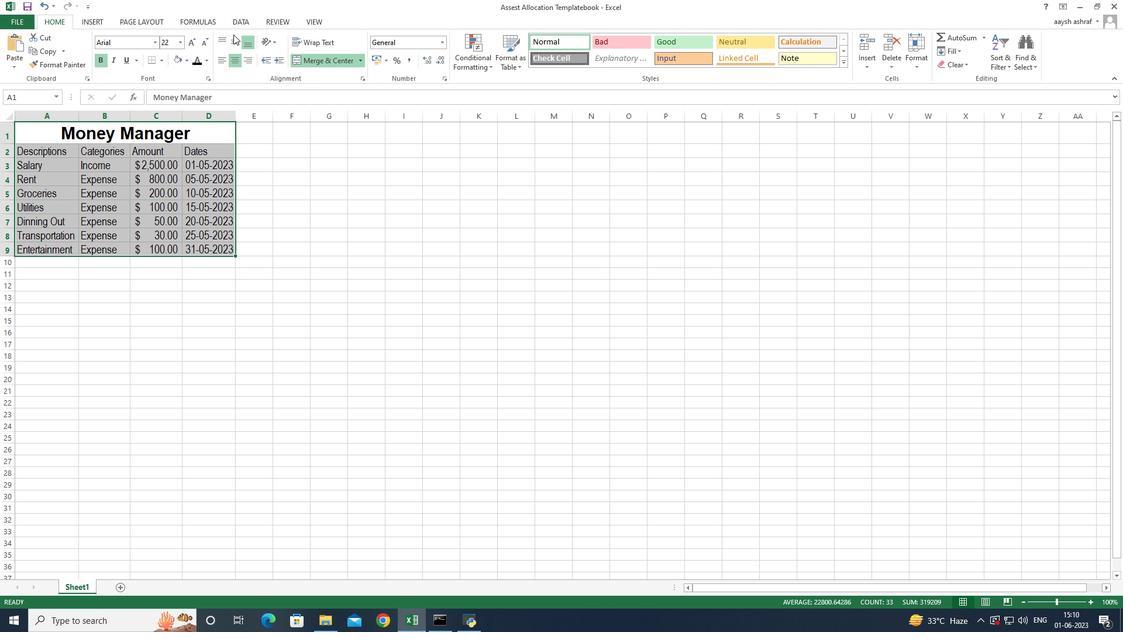 
Action: Mouse moved to (233, 38)
Screenshot: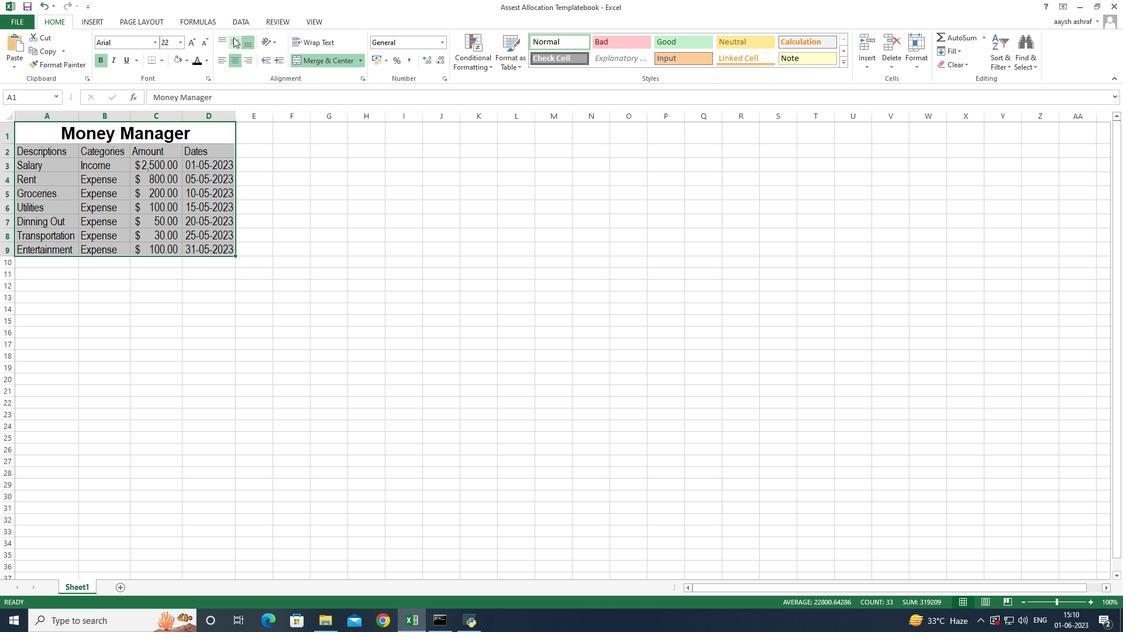 
Action: Mouse pressed left at (233, 38)
Screenshot: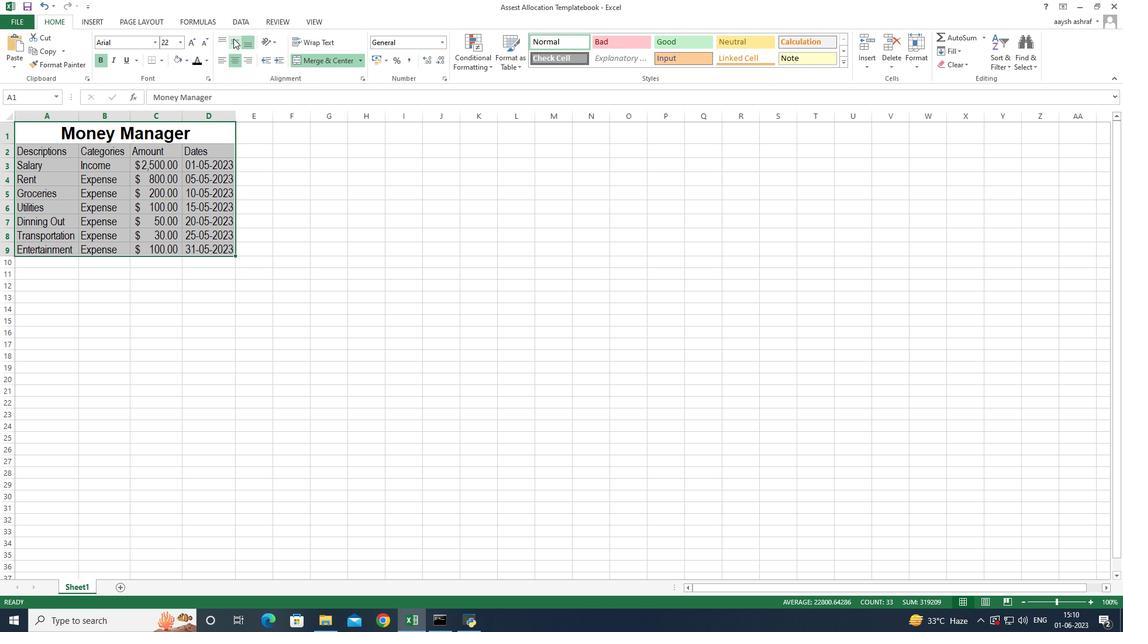 
Action: Mouse moved to (235, 42)
Screenshot: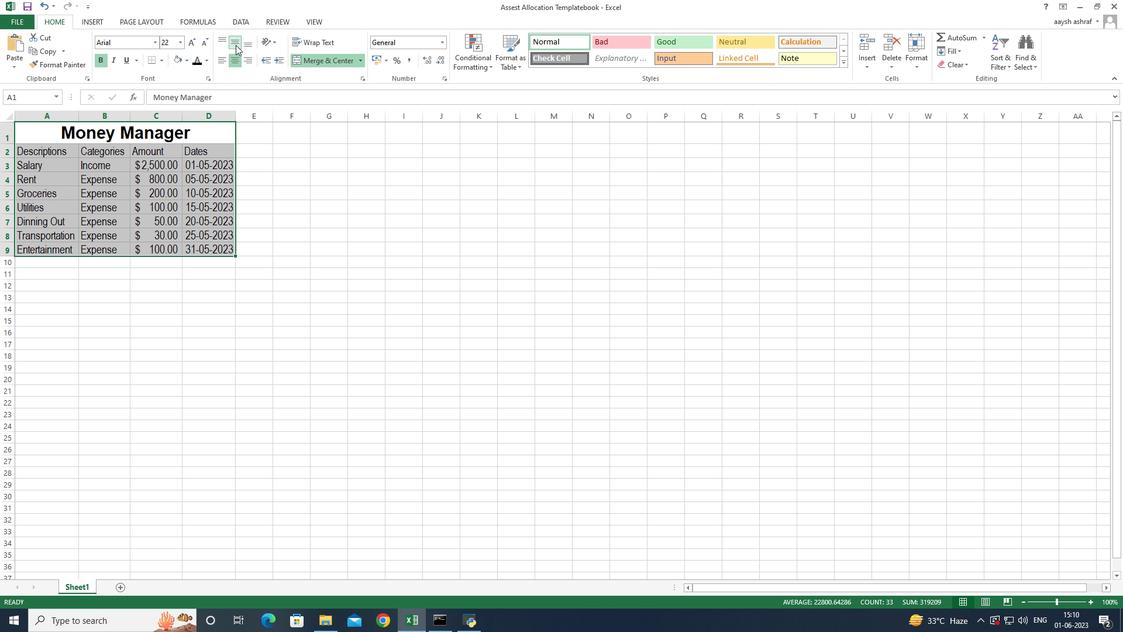 
Action: Mouse pressed left at (235, 42)
Screenshot: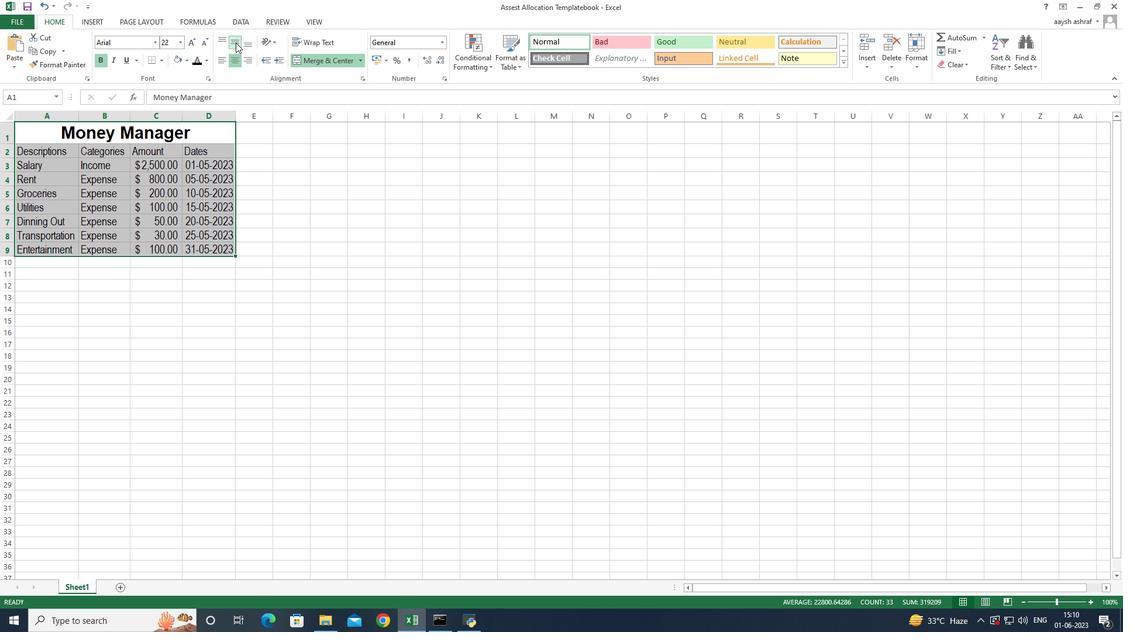 
Action: Mouse moved to (232, 48)
Screenshot: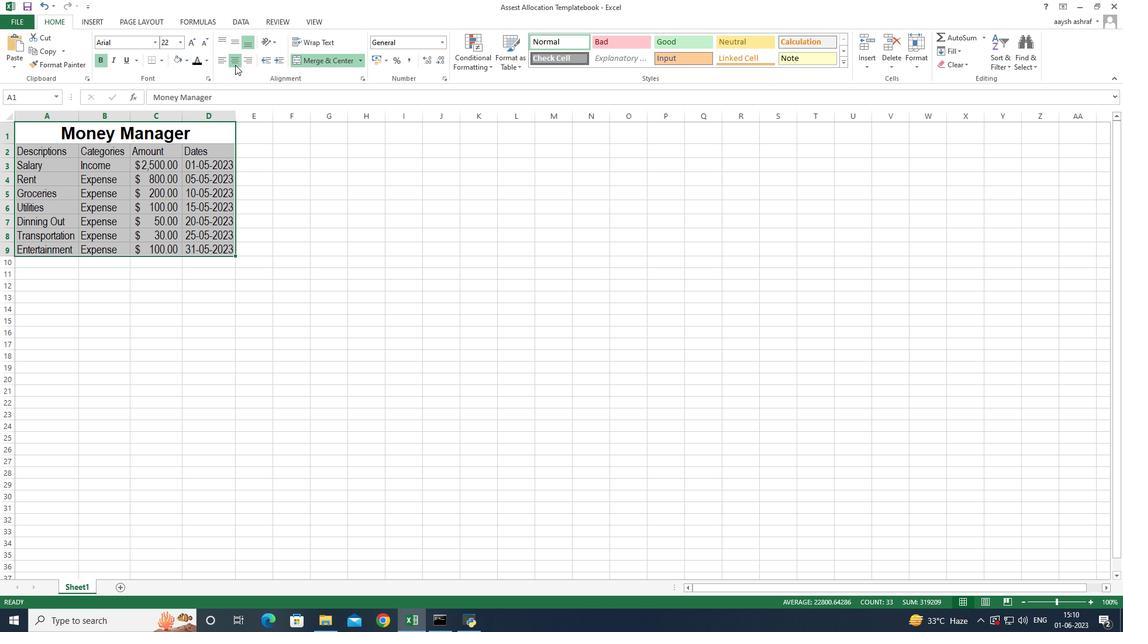 
Action: Mouse pressed left at (232, 48)
Screenshot: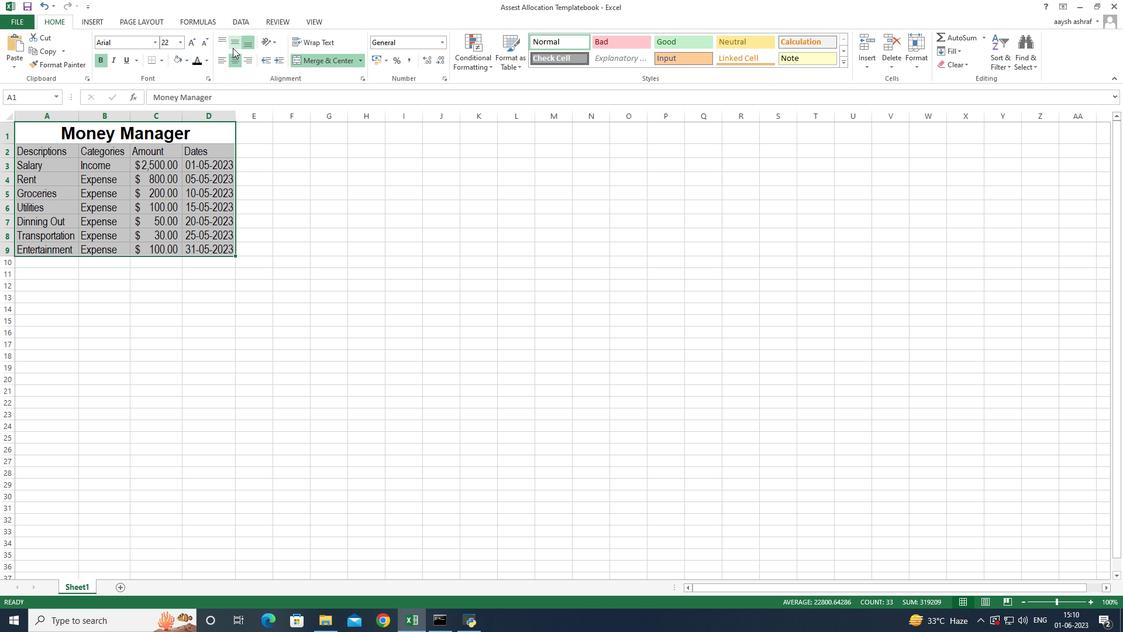 
Action: Mouse moved to (141, 364)
Screenshot: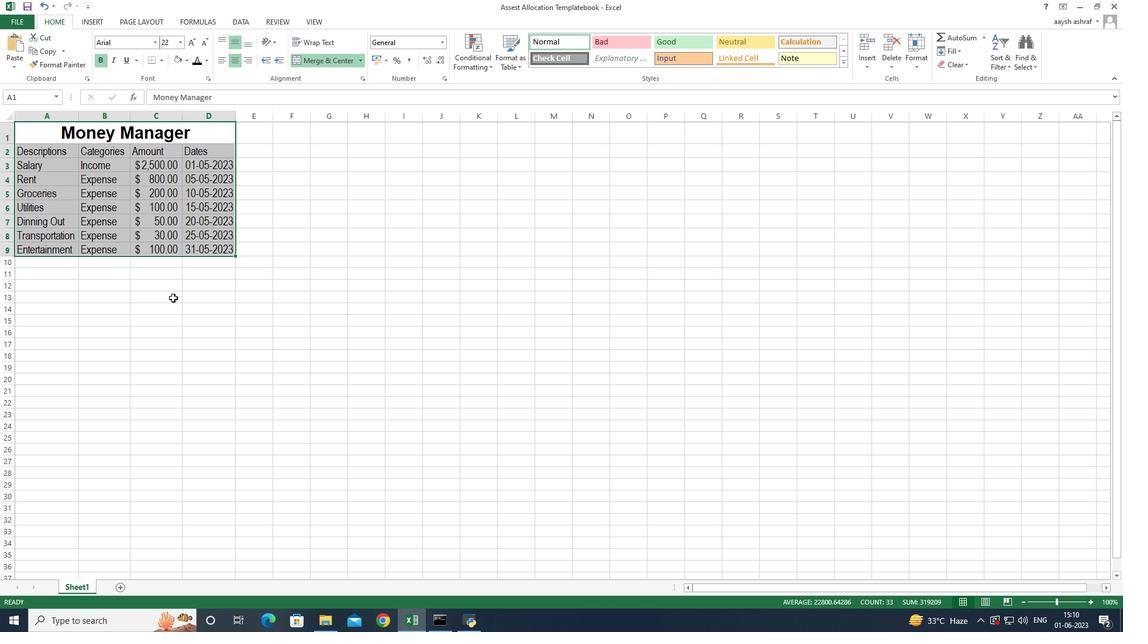 
Action: Mouse pressed left at (141, 364)
Screenshot: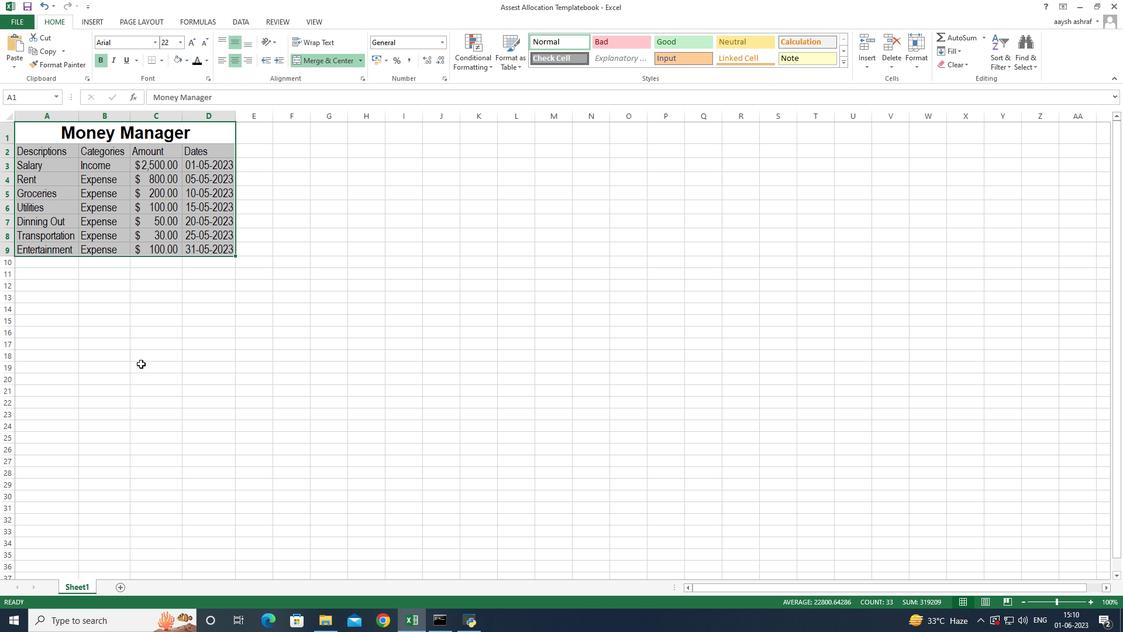 
Action: Mouse moved to (170, 233)
Screenshot: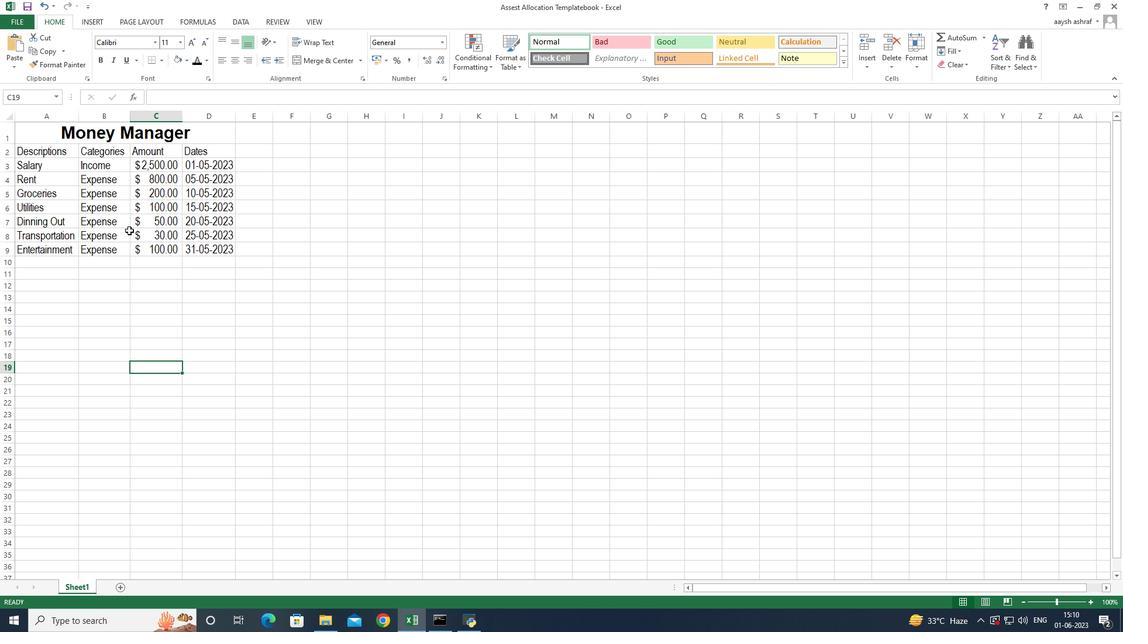 
